 Task: Find connections with filter location Sabunçu with filter topic #socialentrepreneurshipwith filter profile language German with filter current company JCB with filter school Mahatma Gandhi Chitrakoot Gramodaya Vishwavidyalaya with filter industry Household Appliance Manufacturing with filter service category Logo Design with filter keywords title Customer Support
Action: Mouse moved to (534, 174)
Screenshot: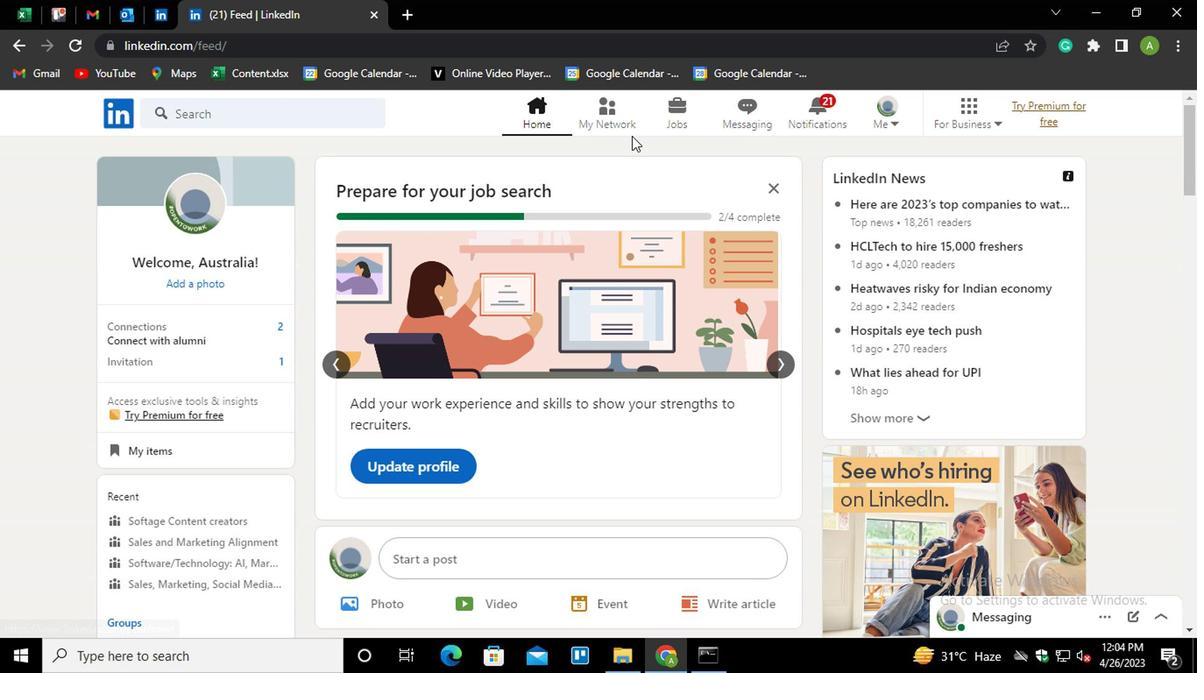 
Action: Mouse pressed left at (534, 174)
Screenshot: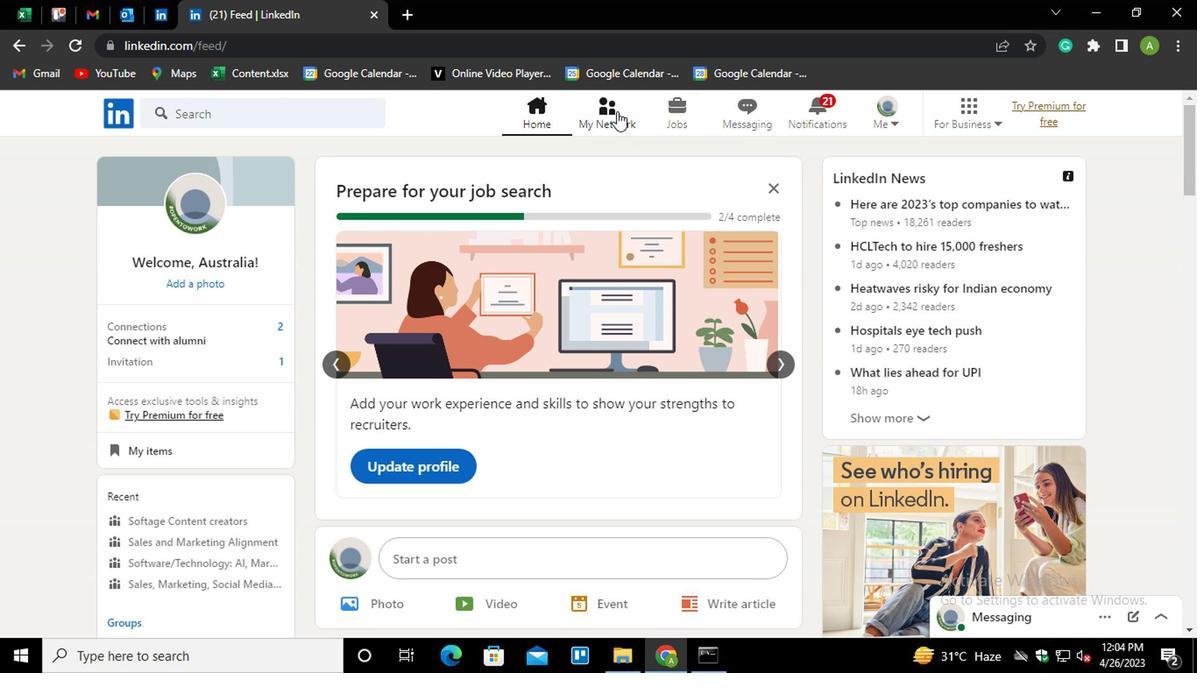 
Action: Mouse moved to (283, 250)
Screenshot: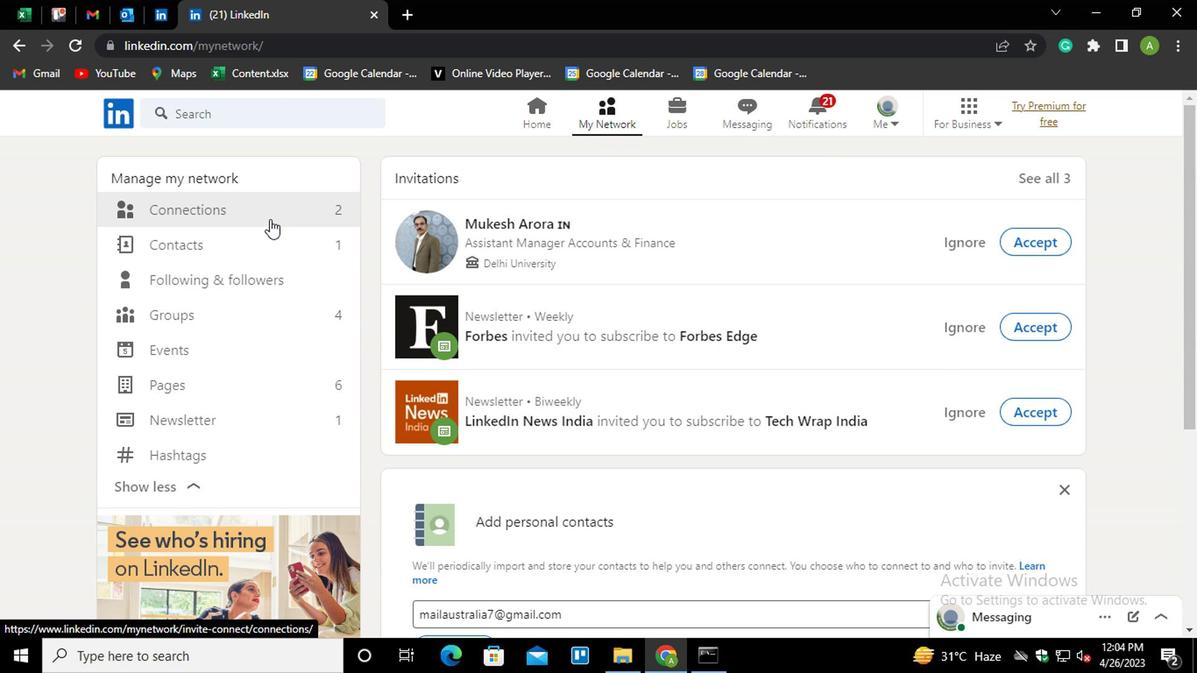 
Action: Mouse pressed left at (283, 250)
Screenshot: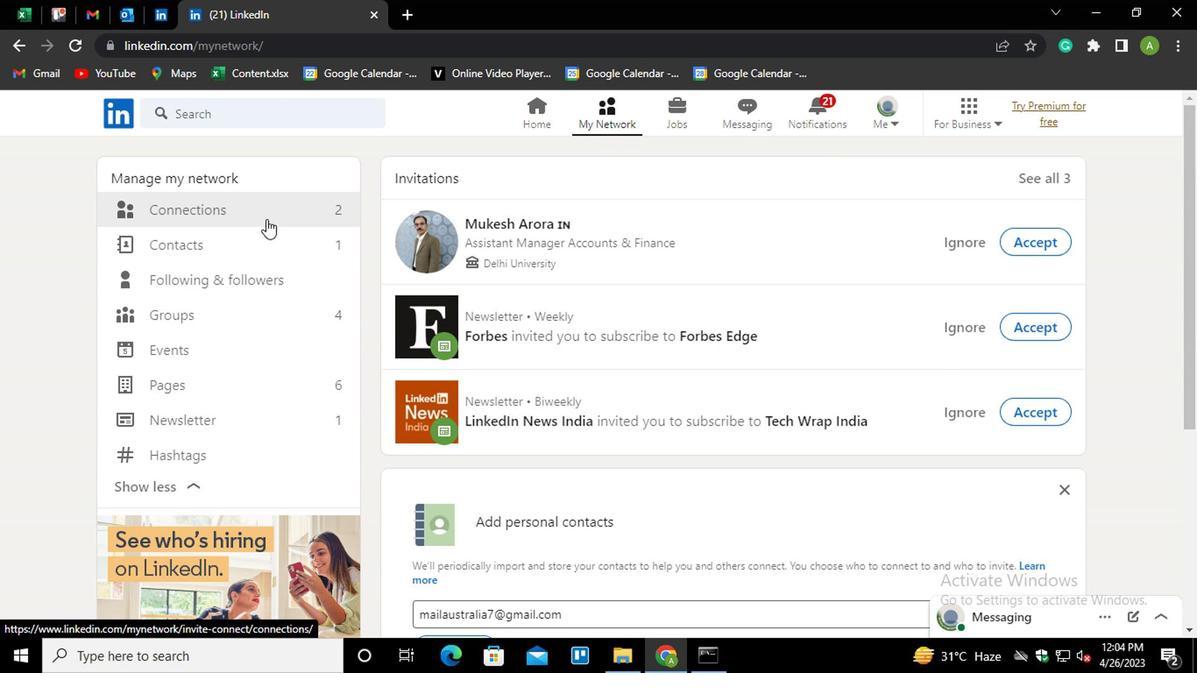 
Action: Mouse moved to (593, 242)
Screenshot: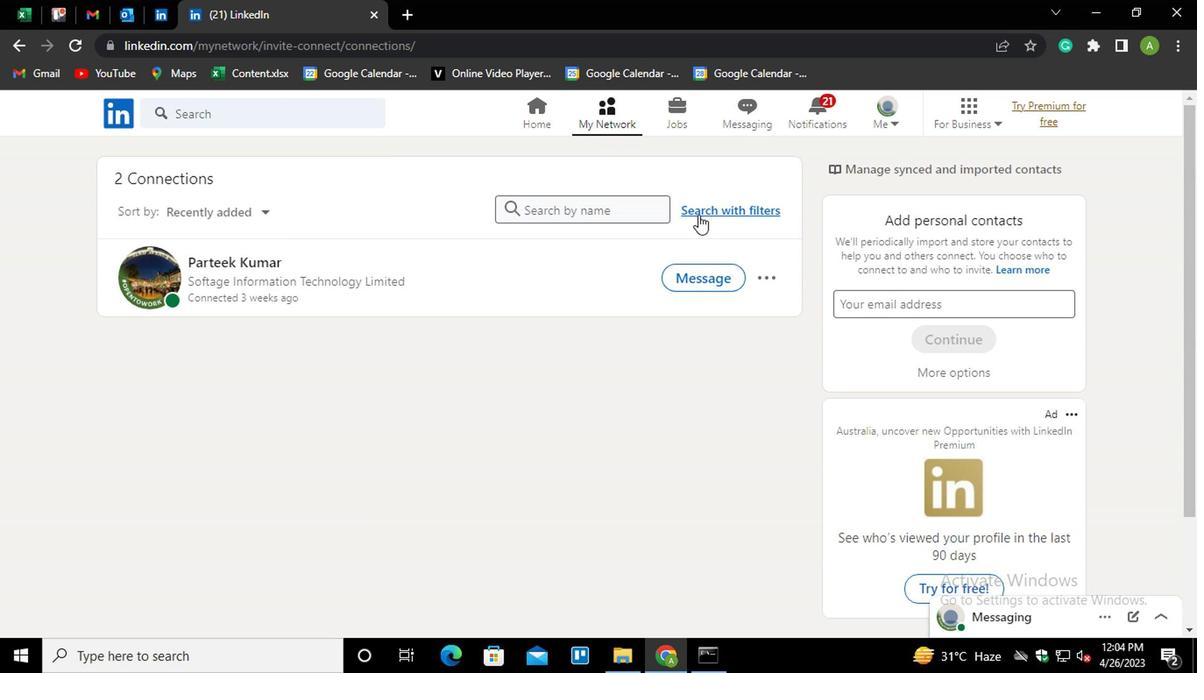 
Action: Mouse pressed left at (593, 242)
Screenshot: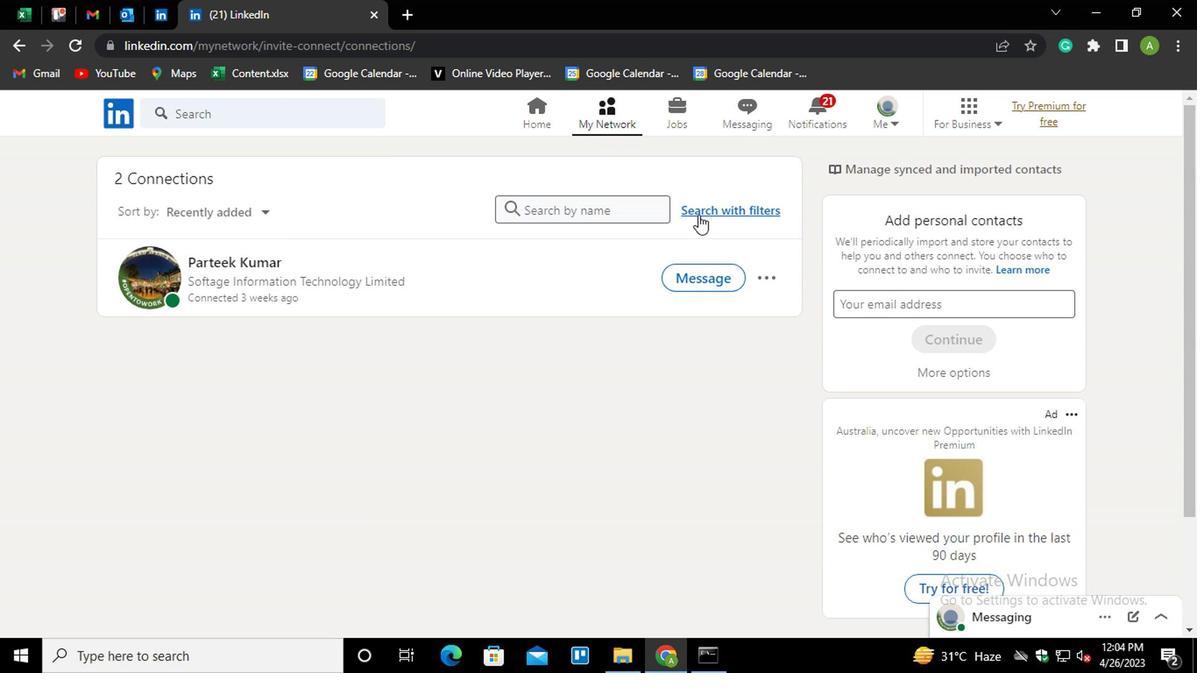 
Action: Mouse moved to (500, 208)
Screenshot: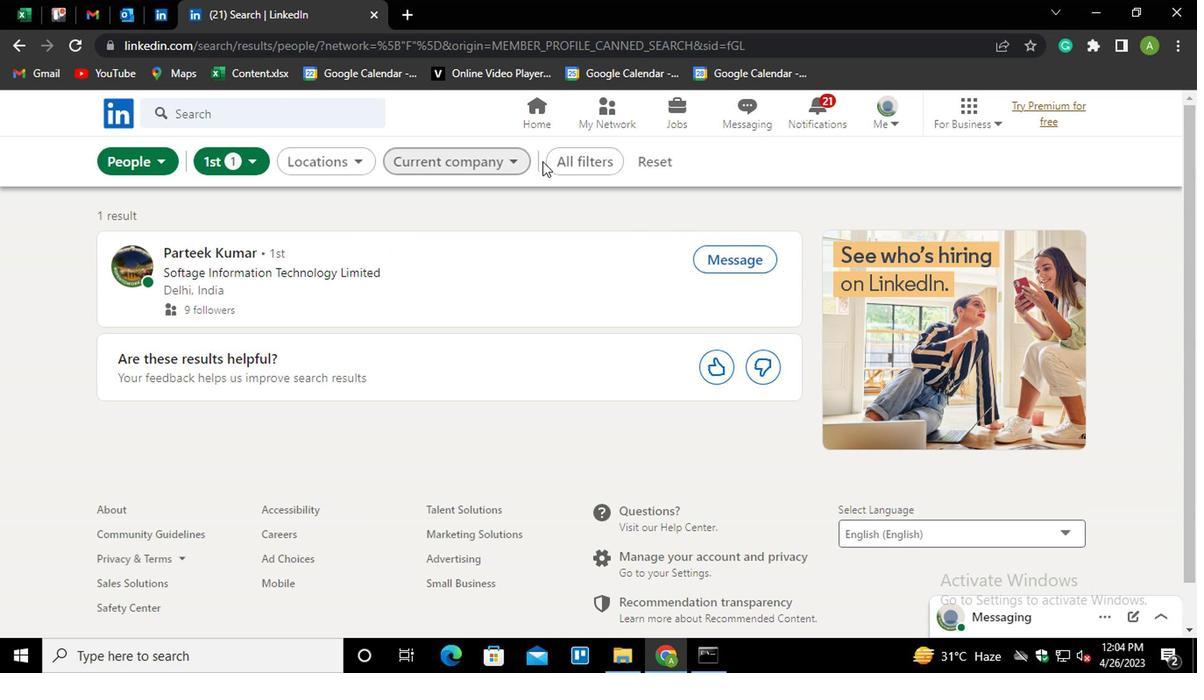 
Action: Mouse pressed left at (500, 208)
Screenshot: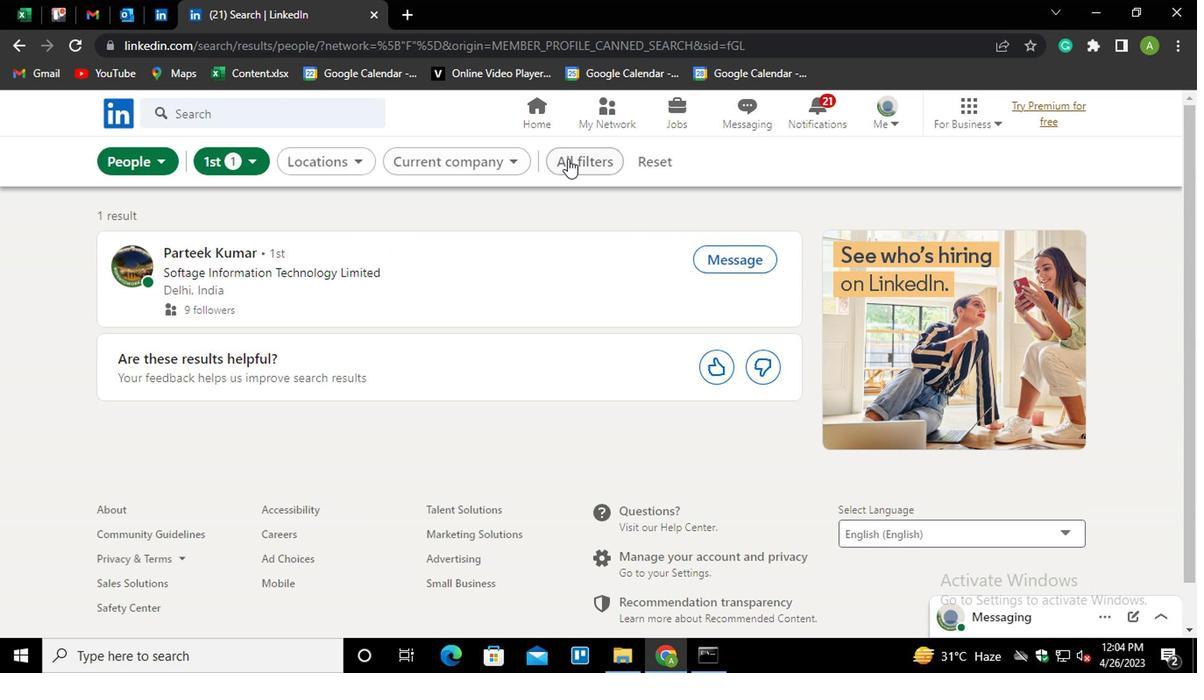 
Action: Mouse moved to (664, 334)
Screenshot: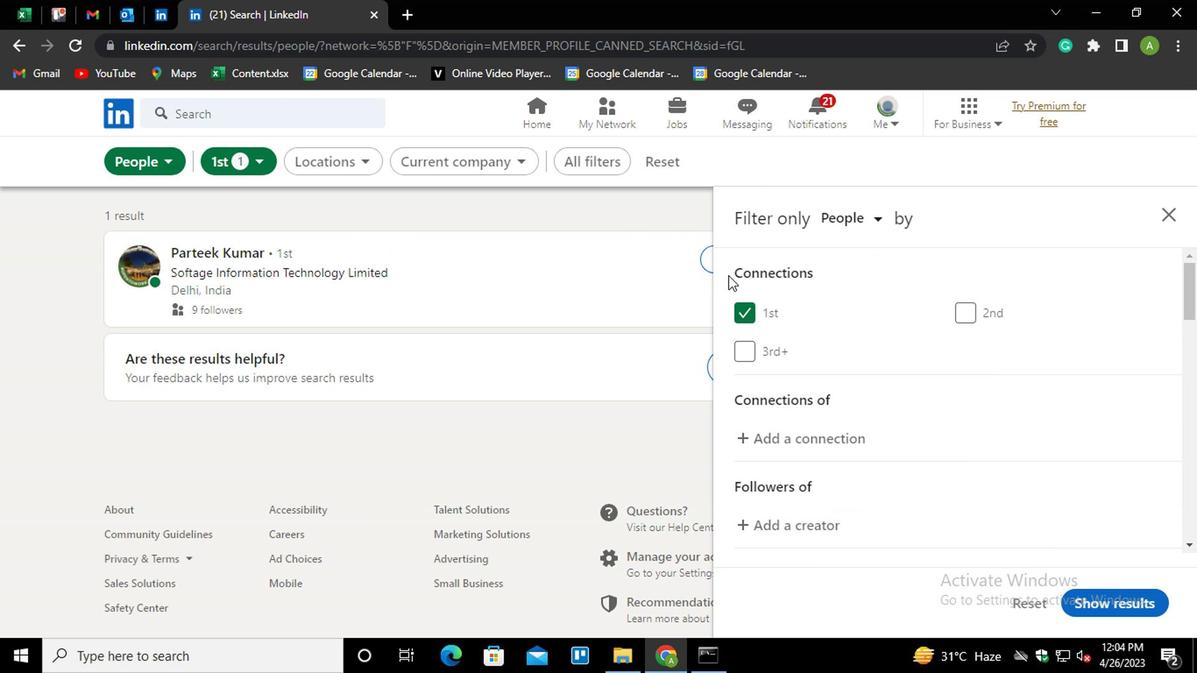 
Action: Mouse scrolled (664, 333) with delta (0, 0)
Screenshot: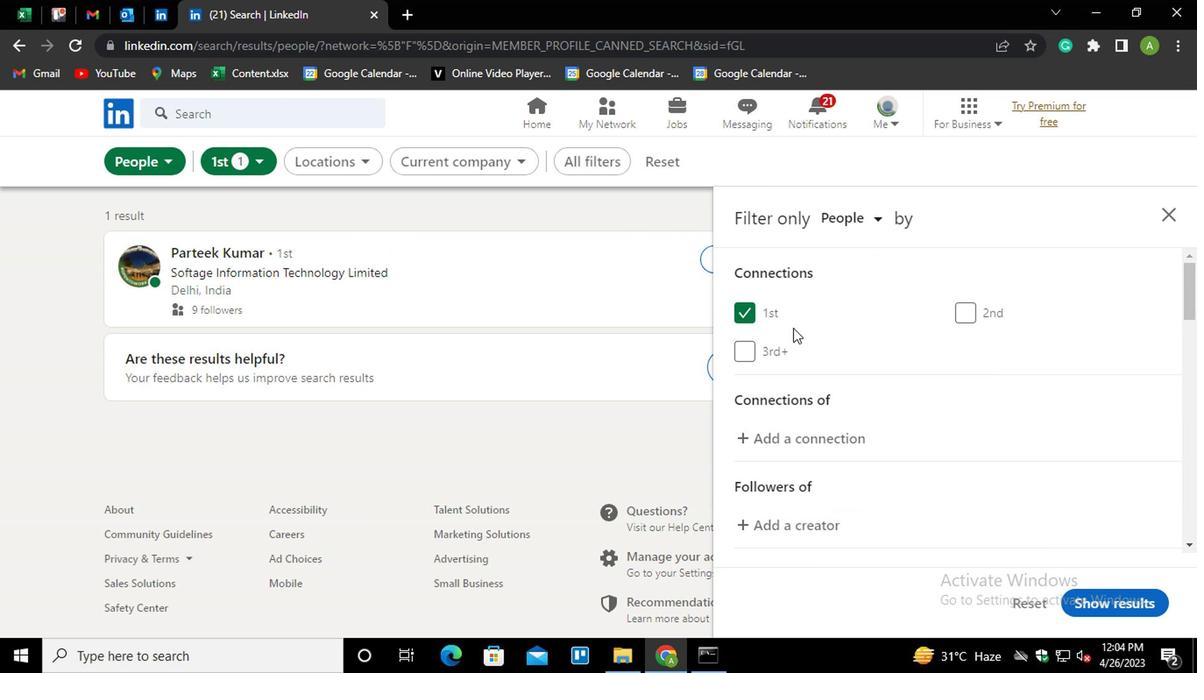 
Action: Mouse scrolled (664, 333) with delta (0, 0)
Screenshot: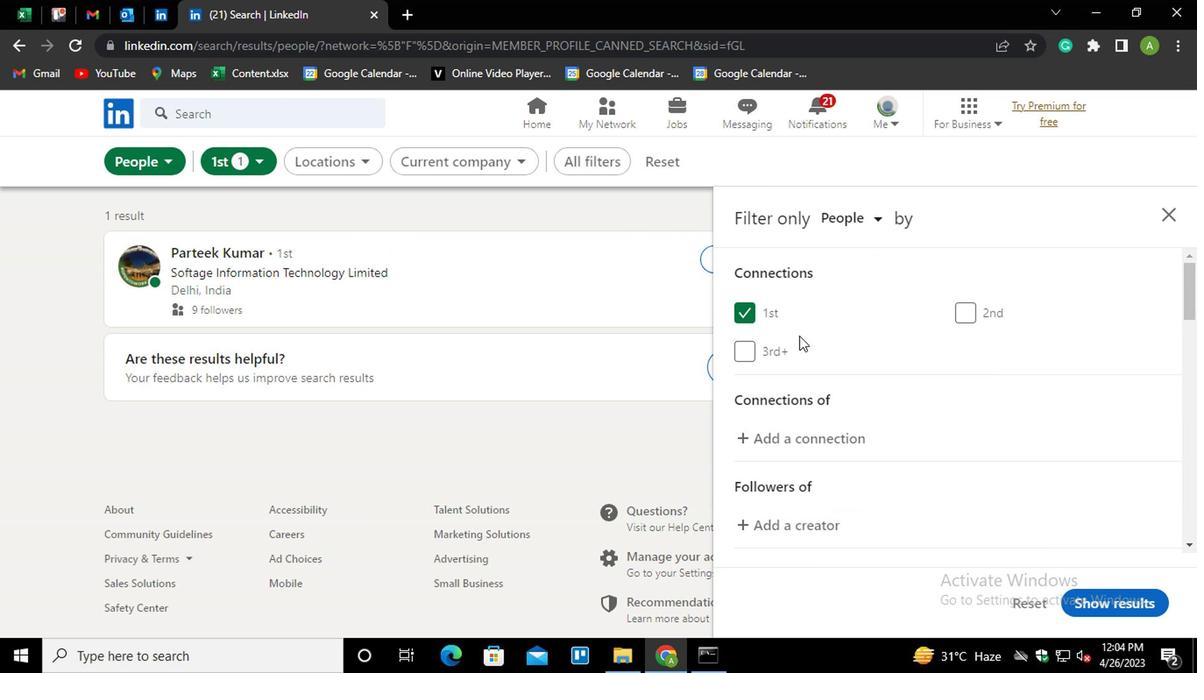
Action: Mouse scrolled (664, 333) with delta (0, 0)
Screenshot: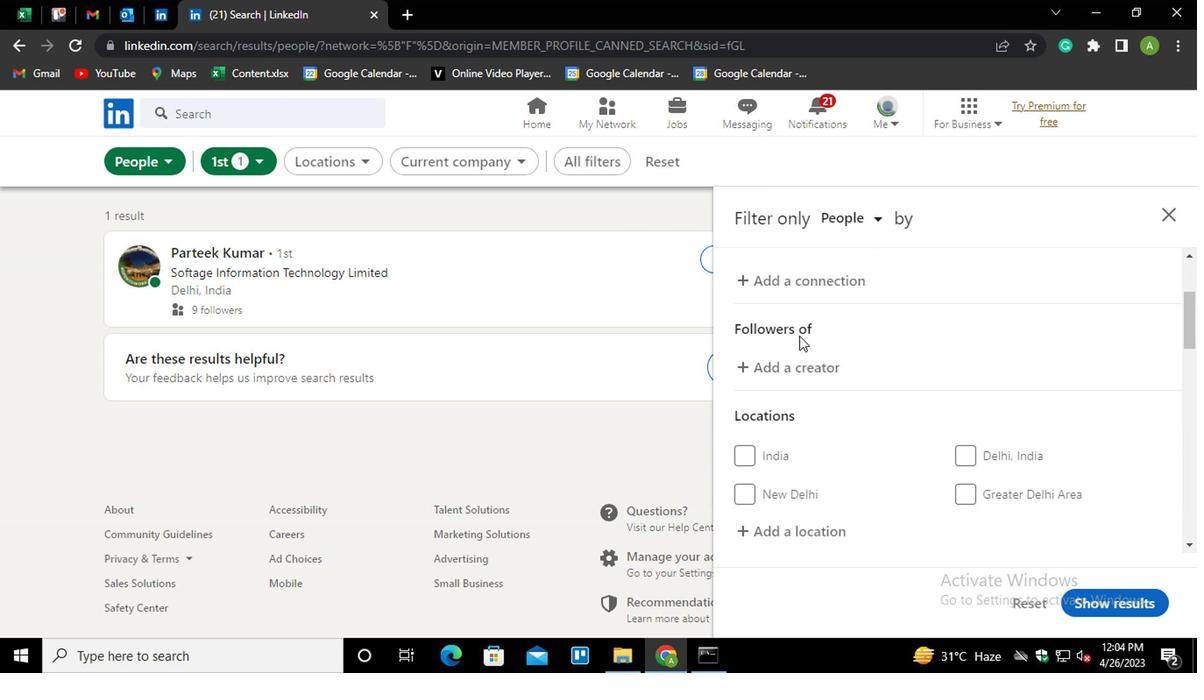 
Action: Mouse moved to (663, 339)
Screenshot: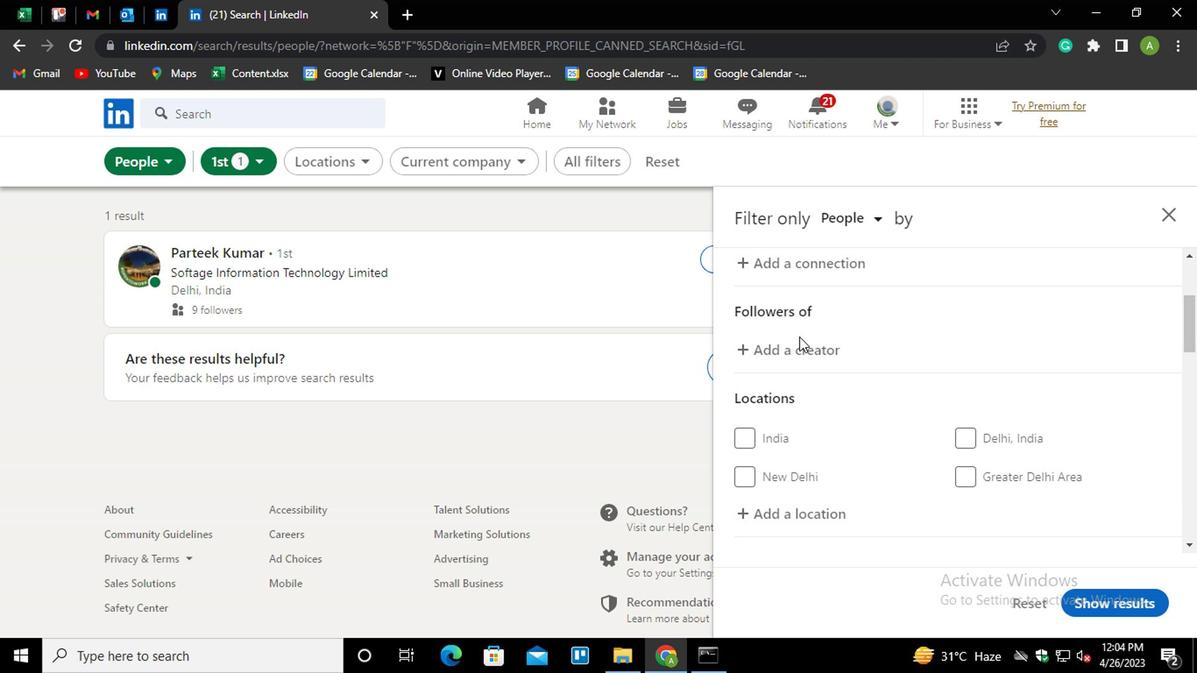 
Action: Mouse scrolled (663, 338) with delta (0, 0)
Screenshot: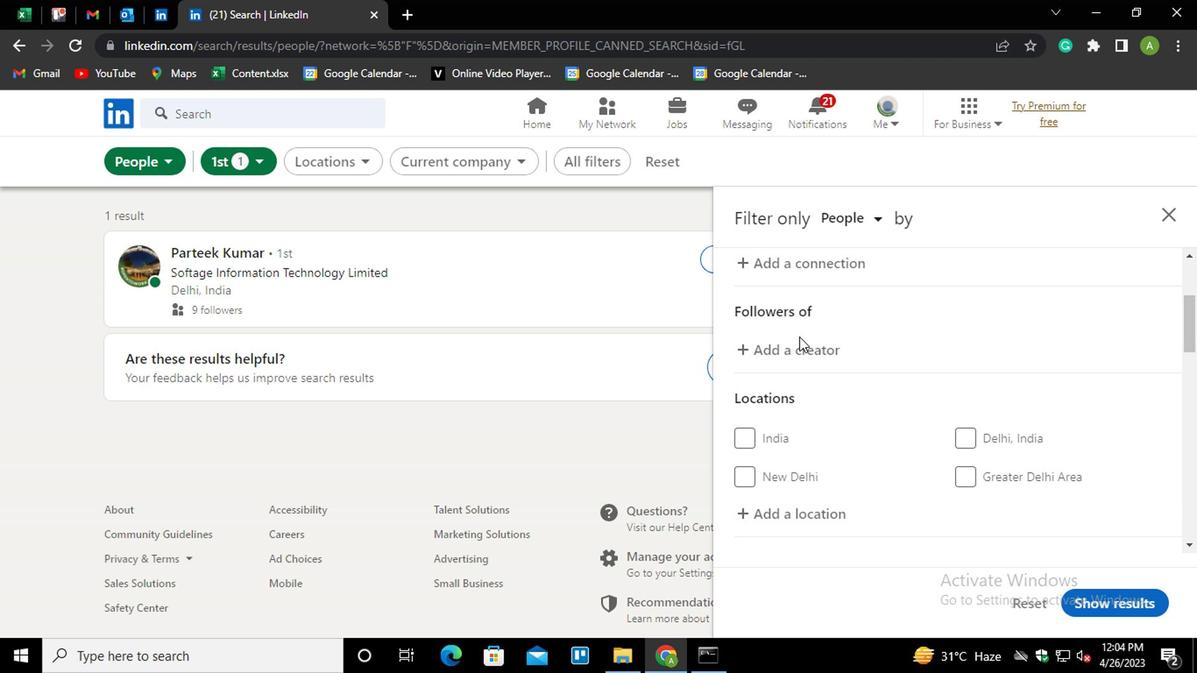 
Action: Mouse moved to (661, 337)
Screenshot: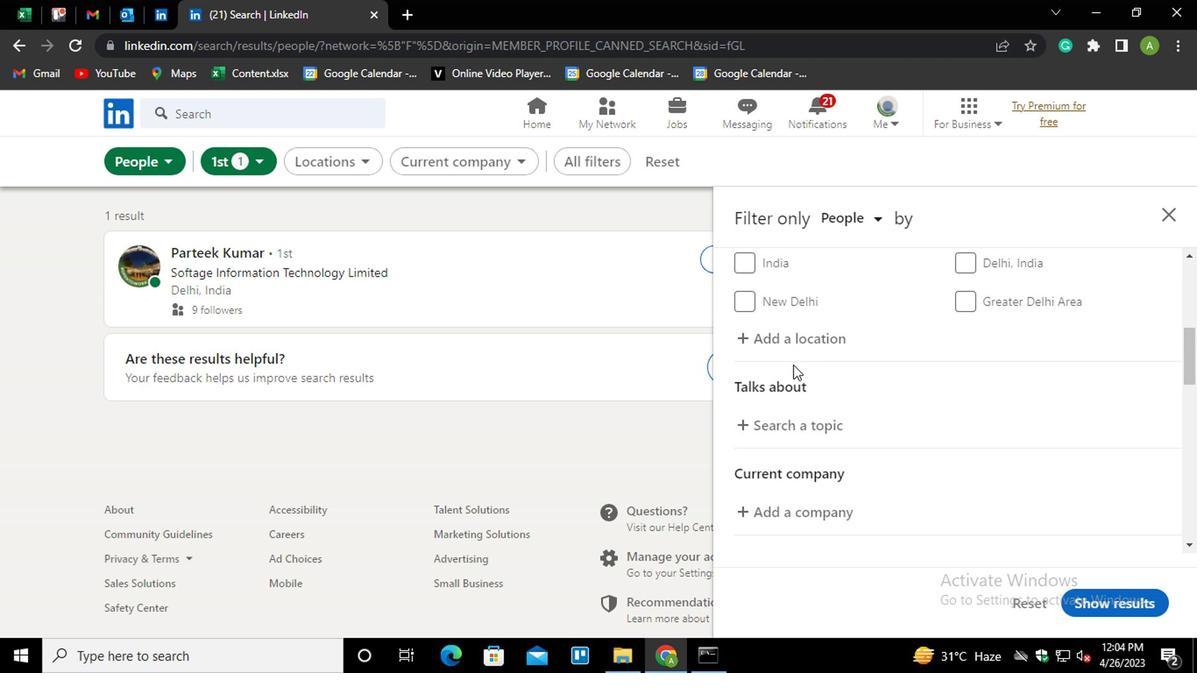 
Action: Mouse pressed left at (661, 337)
Screenshot: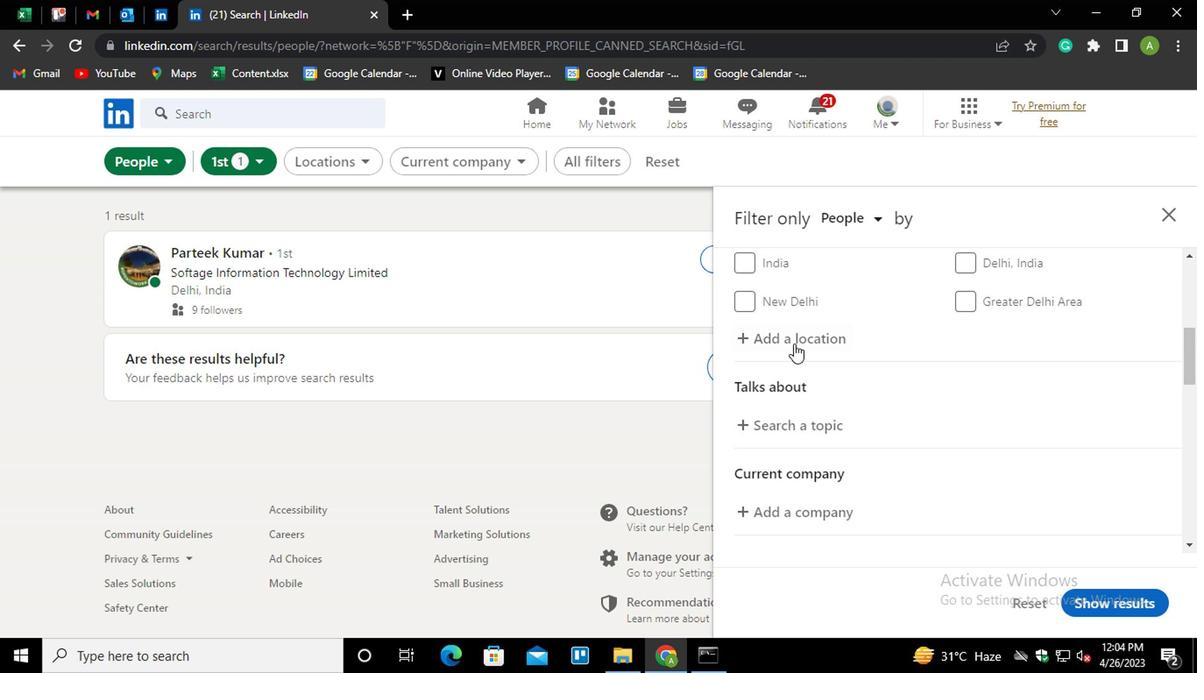 
Action: Mouse pressed left at (661, 337)
Screenshot: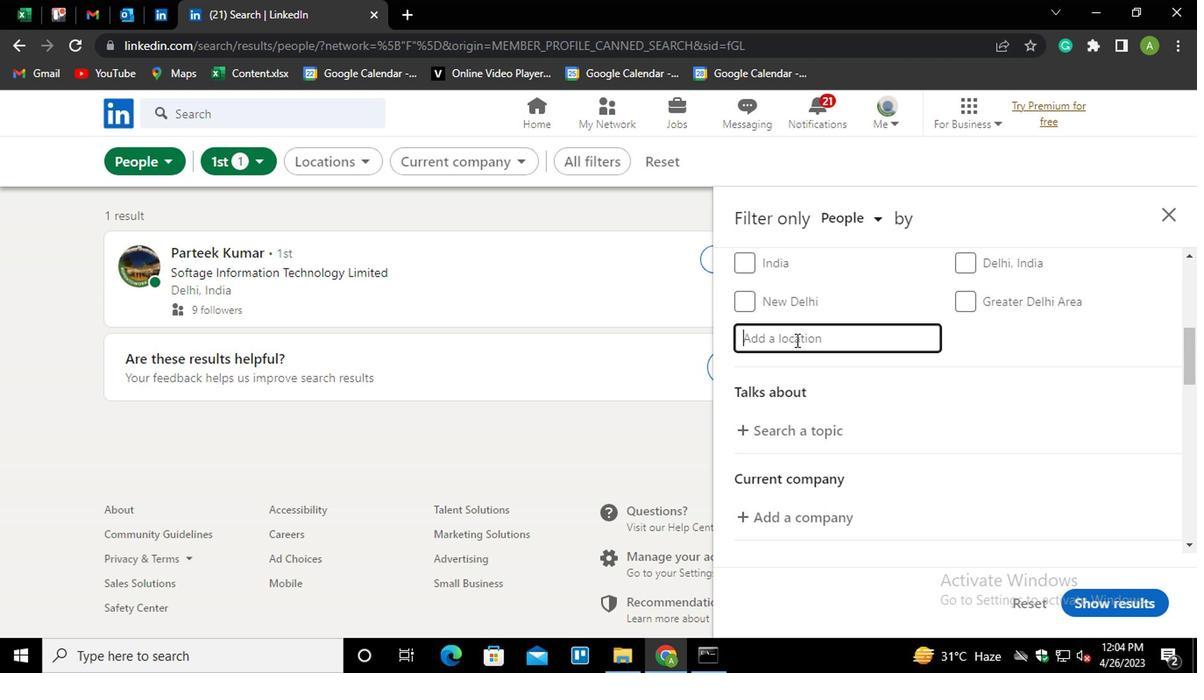 
Action: Mouse moved to (662, 316)
Screenshot: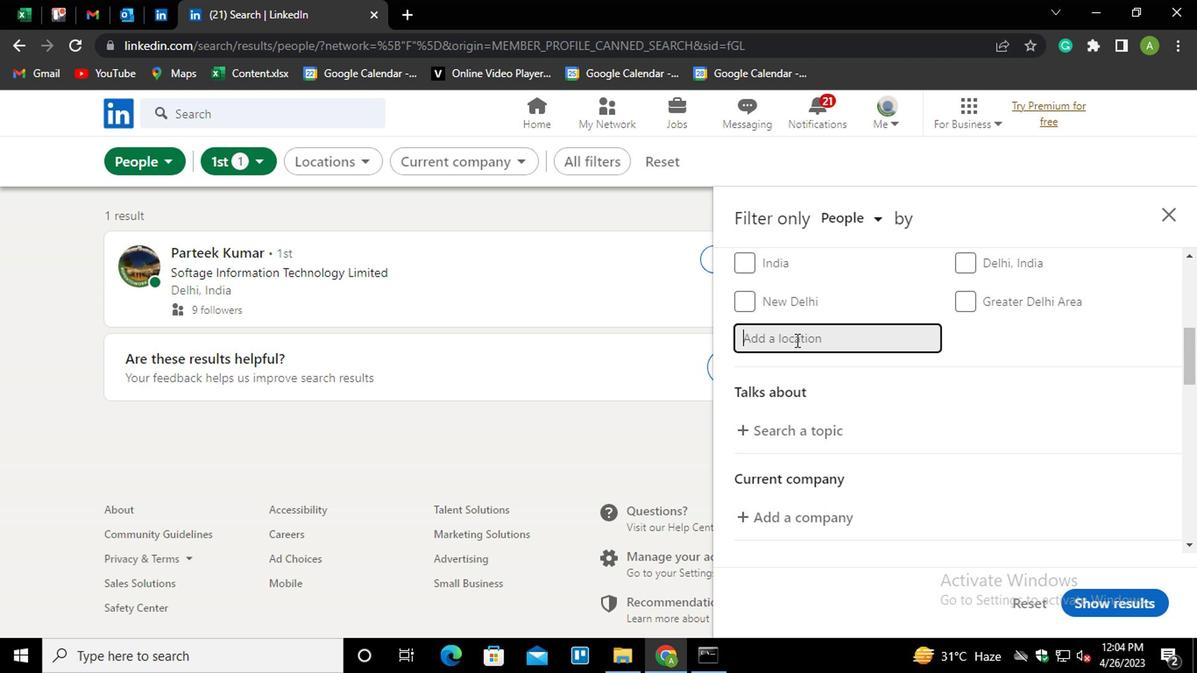 
Action: Key pressed <Key.shift>SABUNCU<Key.down><Key.enter>
Screenshot: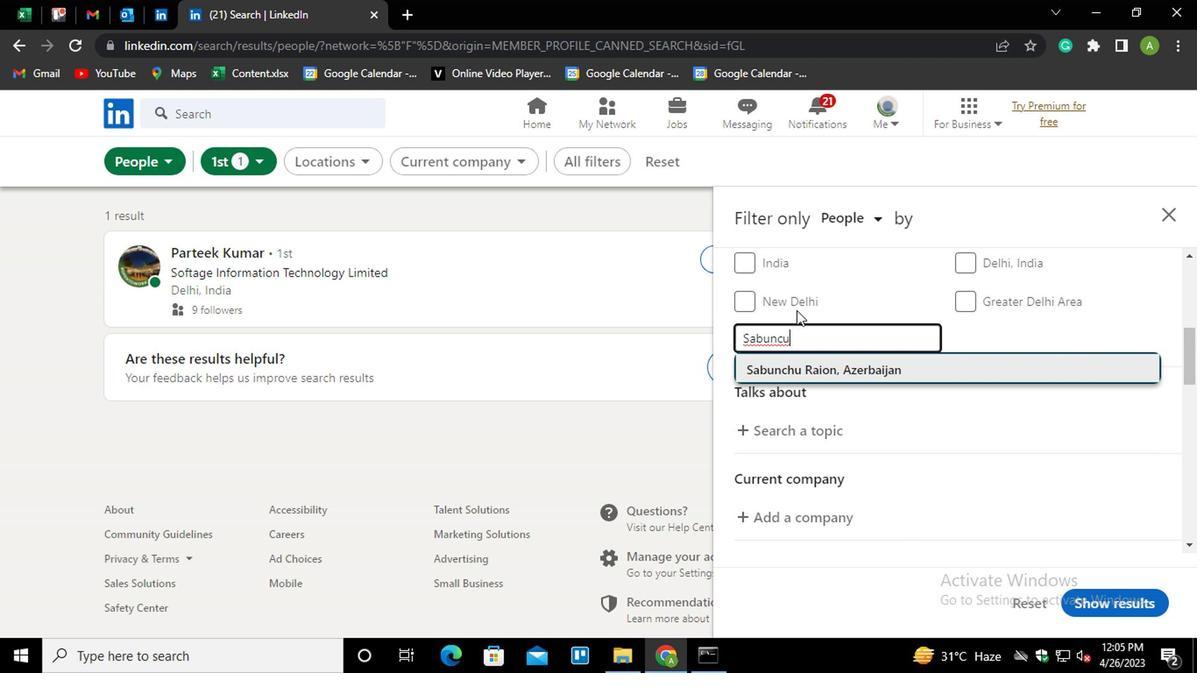 
Action: Mouse moved to (709, 365)
Screenshot: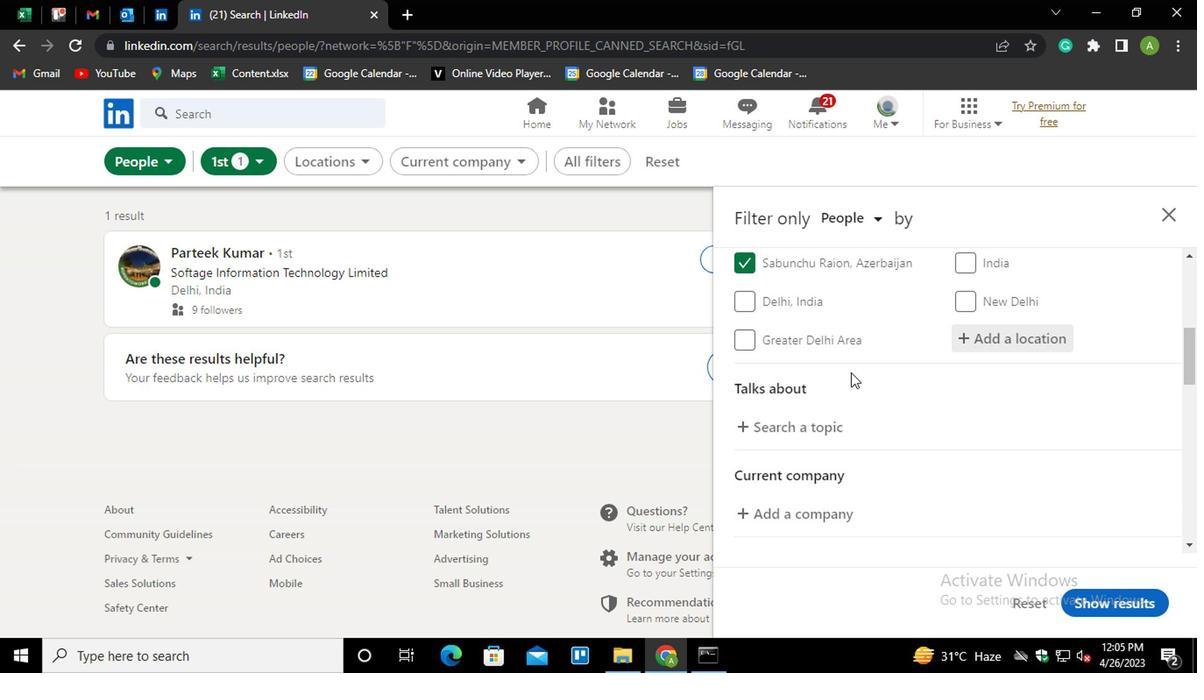
Action: Mouse scrolled (709, 364) with delta (0, 0)
Screenshot: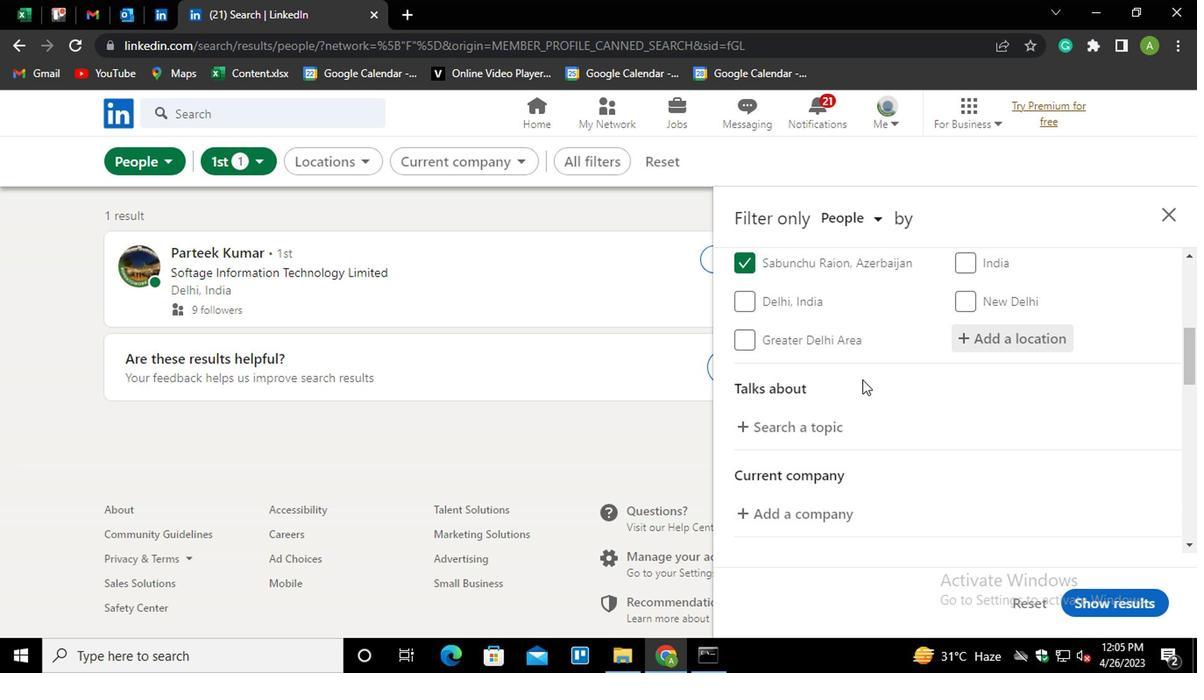 
Action: Mouse moved to (663, 338)
Screenshot: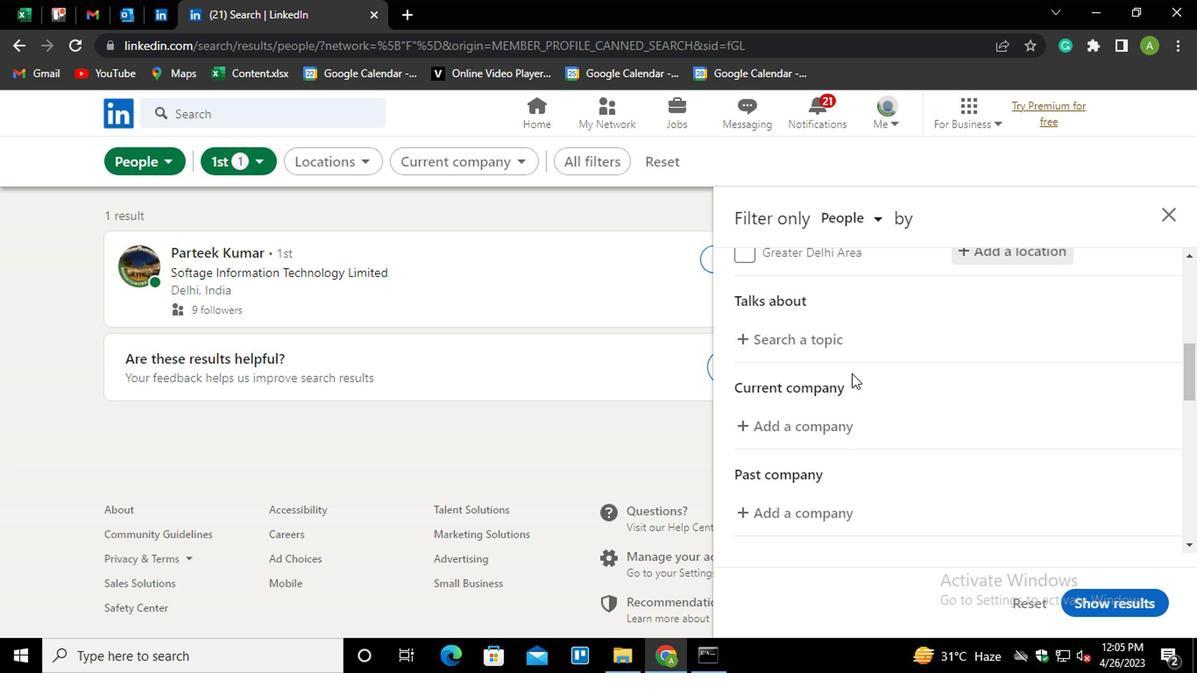 
Action: Mouse pressed left at (663, 338)
Screenshot: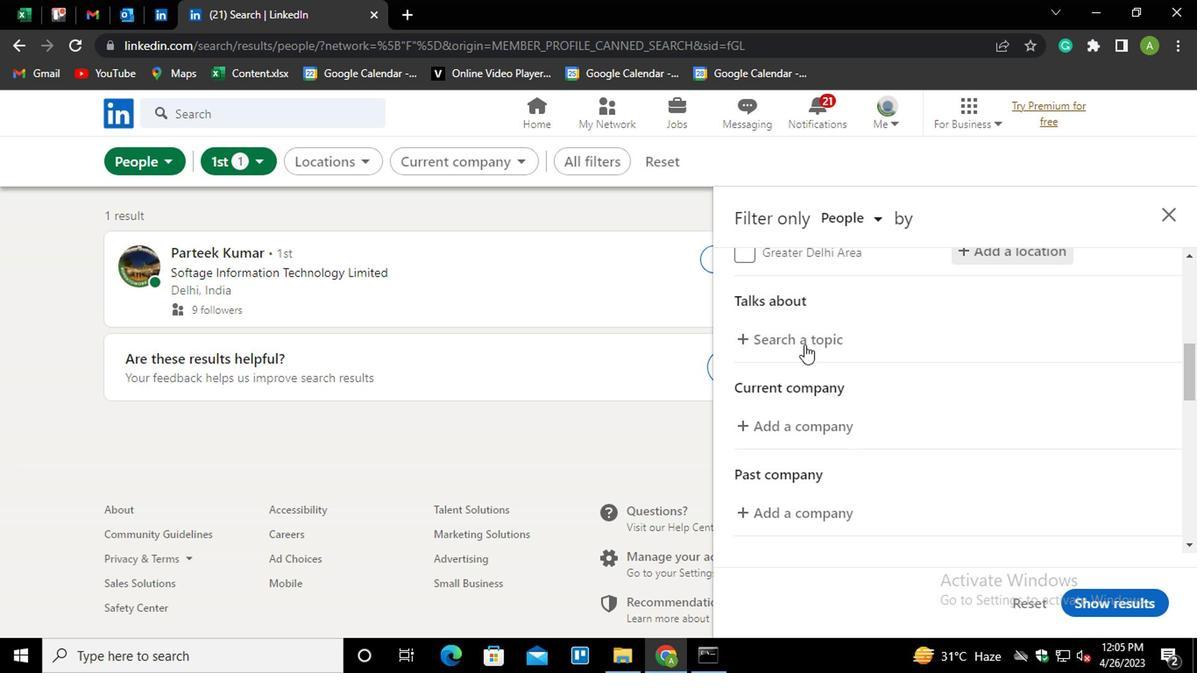 
Action: Mouse moved to (661, 338)
Screenshot: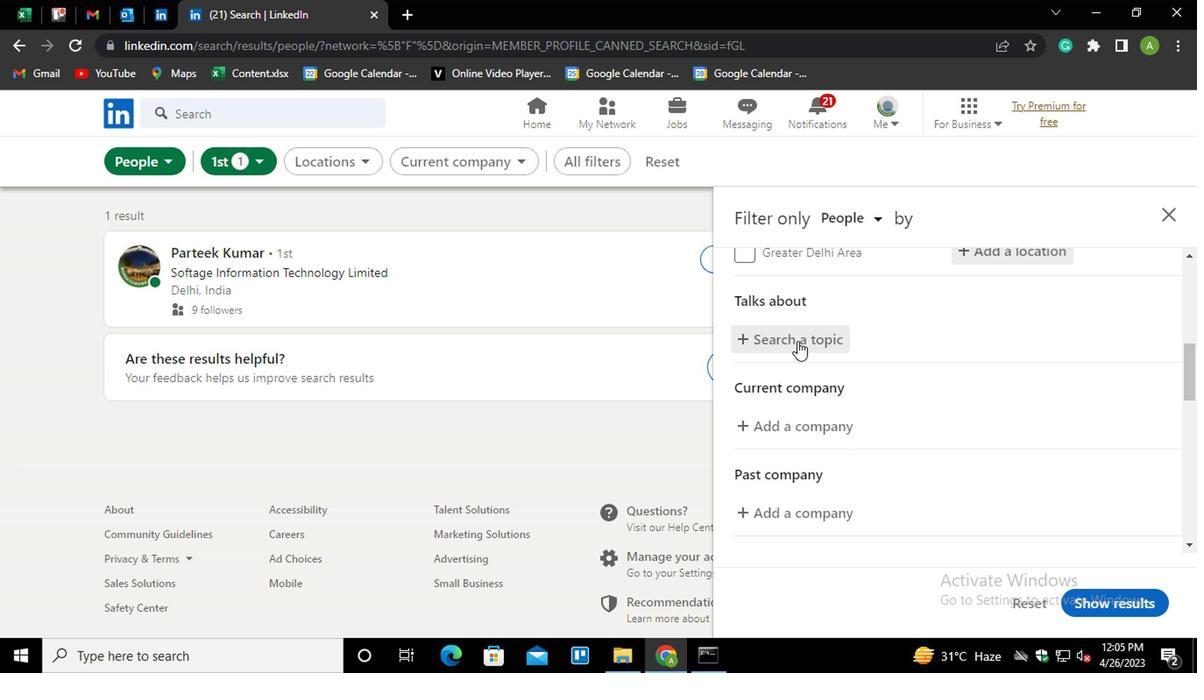 
Action: Key pressed <Key.shift>#SICIALENTREPRENEURSHIP
Screenshot: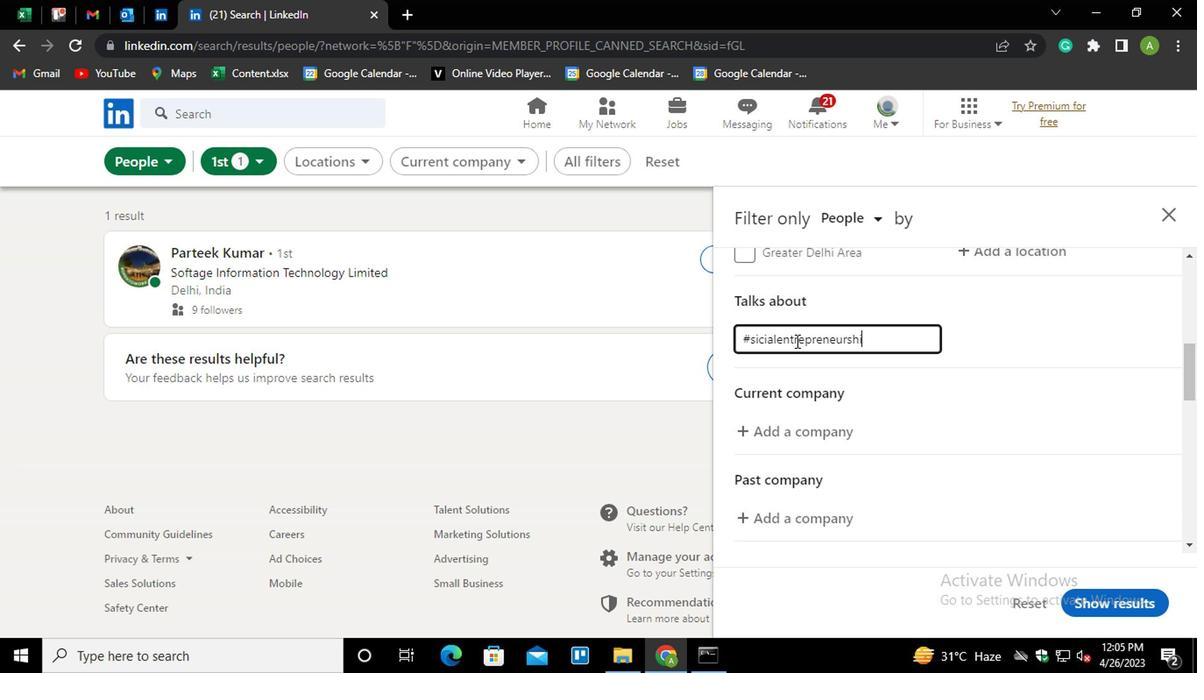 
Action: Mouse moved to (802, 329)
Screenshot: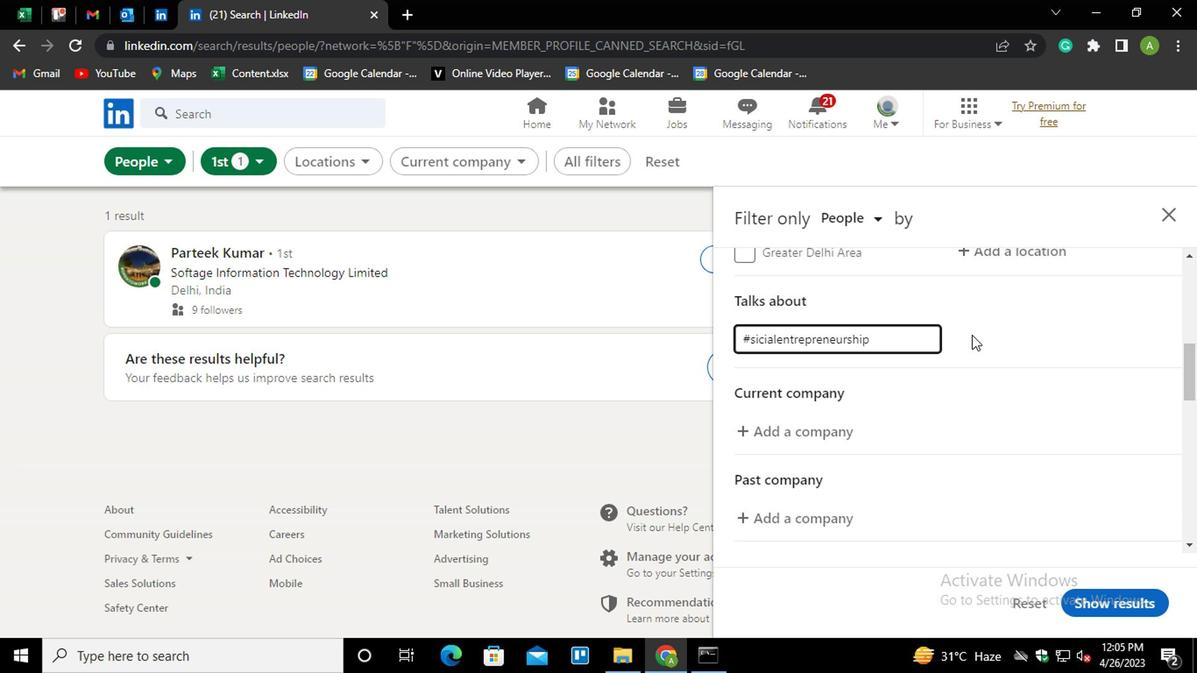 
Action: Mouse pressed left at (802, 329)
Screenshot: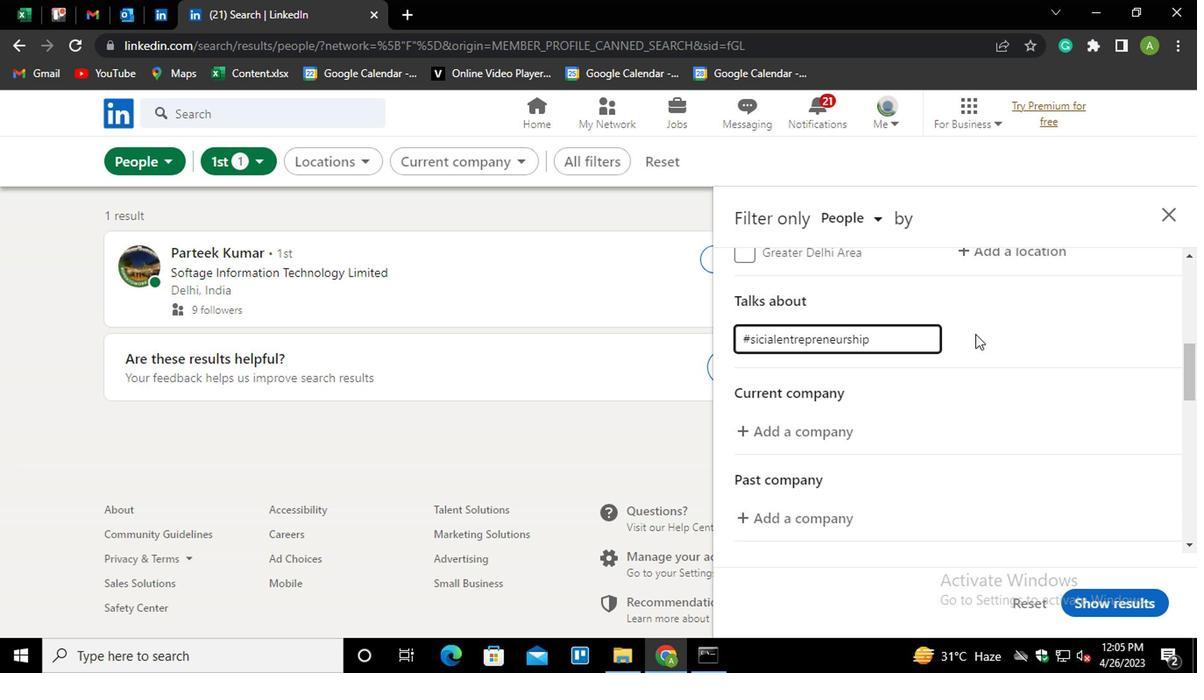 
Action: Mouse moved to (789, 358)
Screenshot: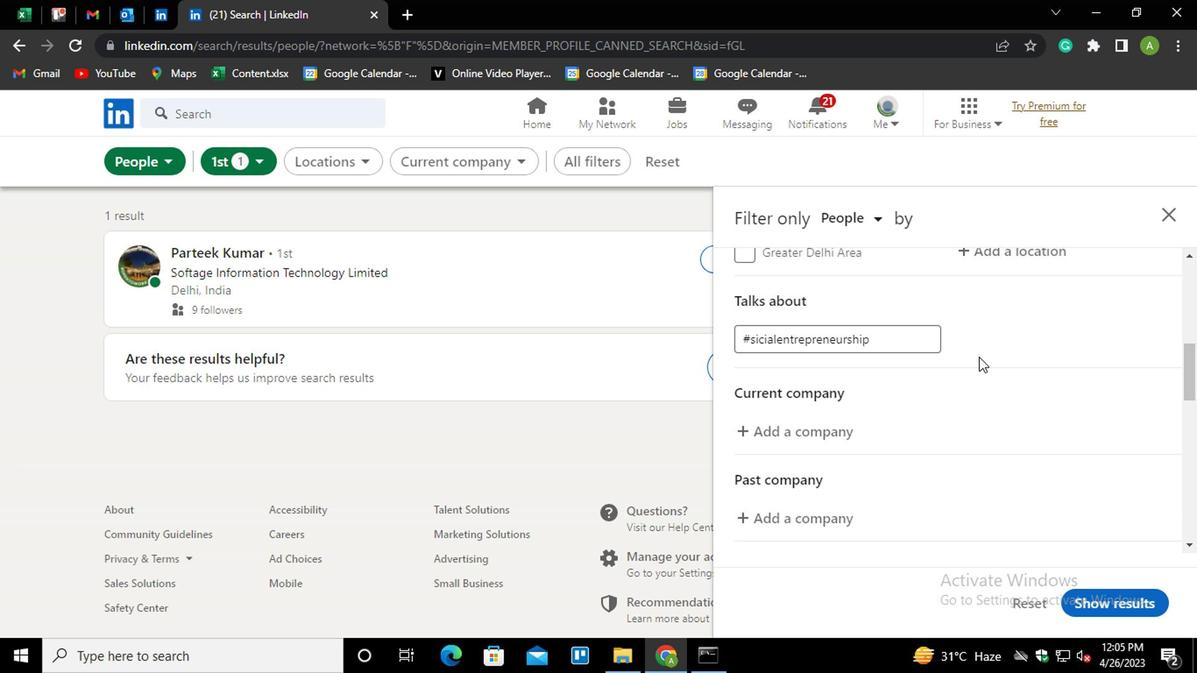 
Action: Mouse scrolled (789, 357) with delta (0, 0)
Screenshot: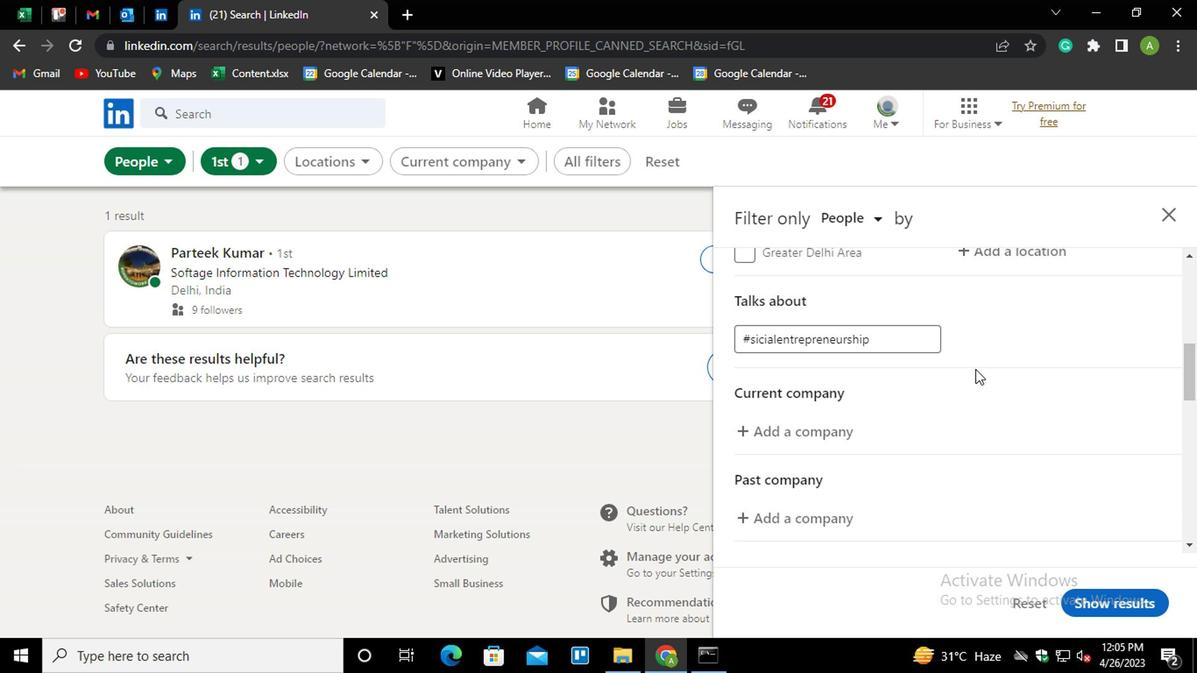 
Action: Mouse moved to (670, 341)
Screenshot: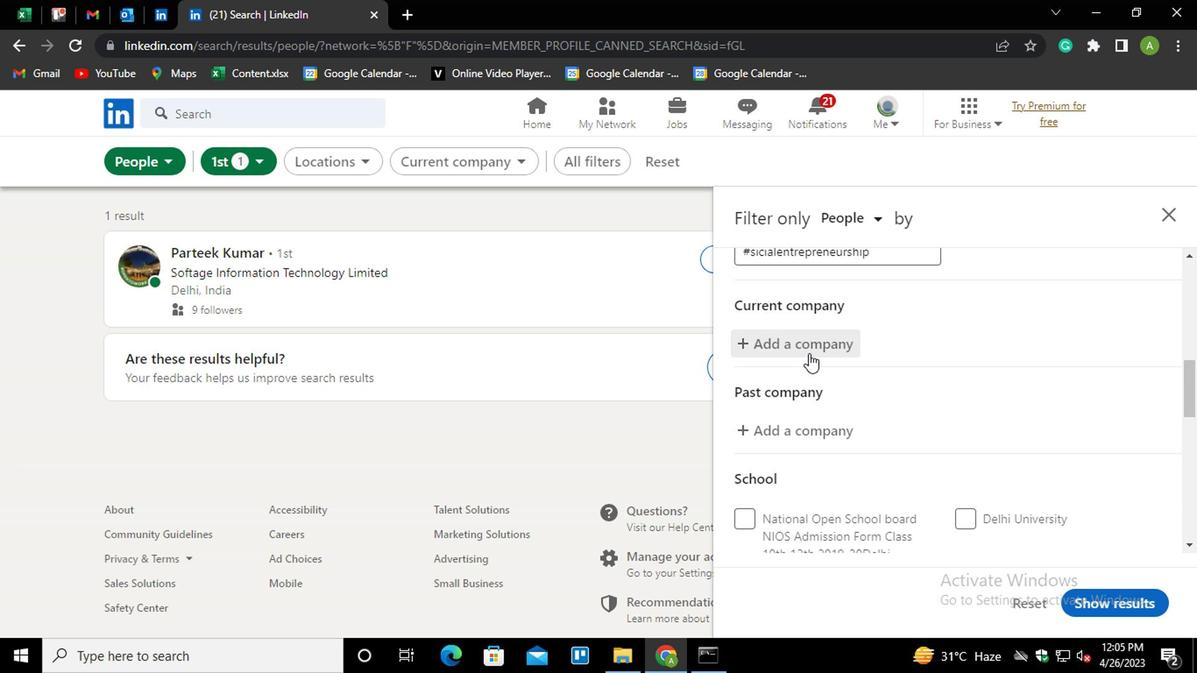 
Action: Mouse pressed left at (670, 341)
Screenshot: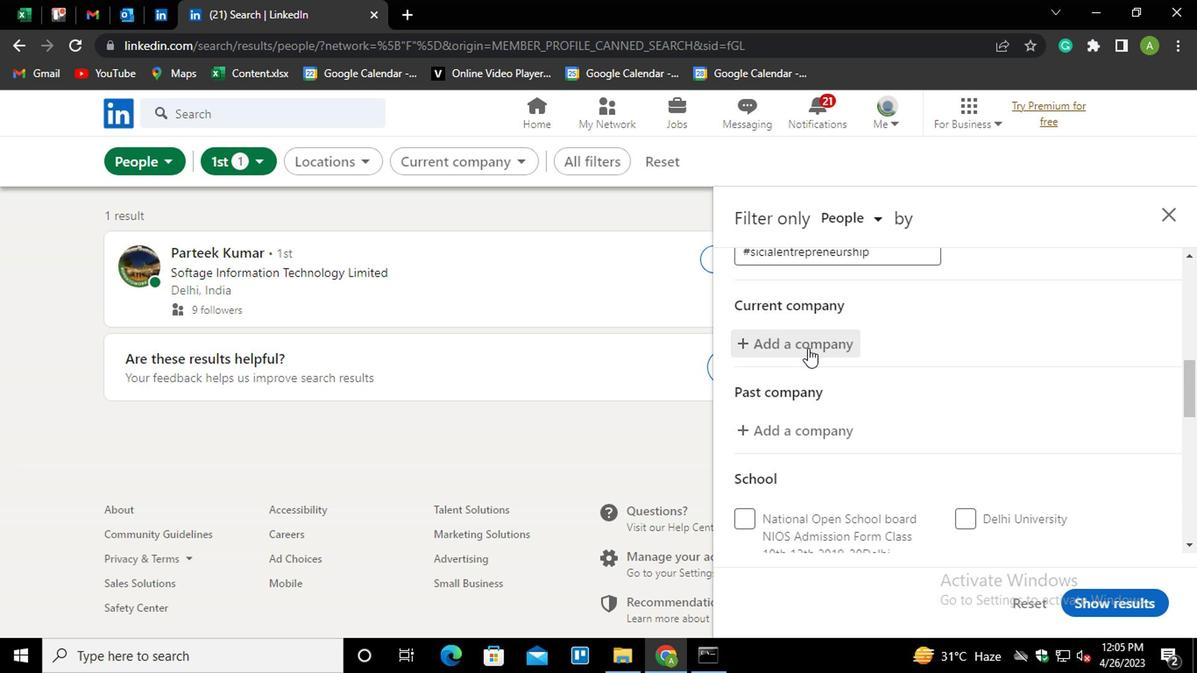 
Action: Key pressed <Key.shift_r>L<Key.backspace><Key.shift_r>JCB<Key.down><Key.enter>
Screenshot: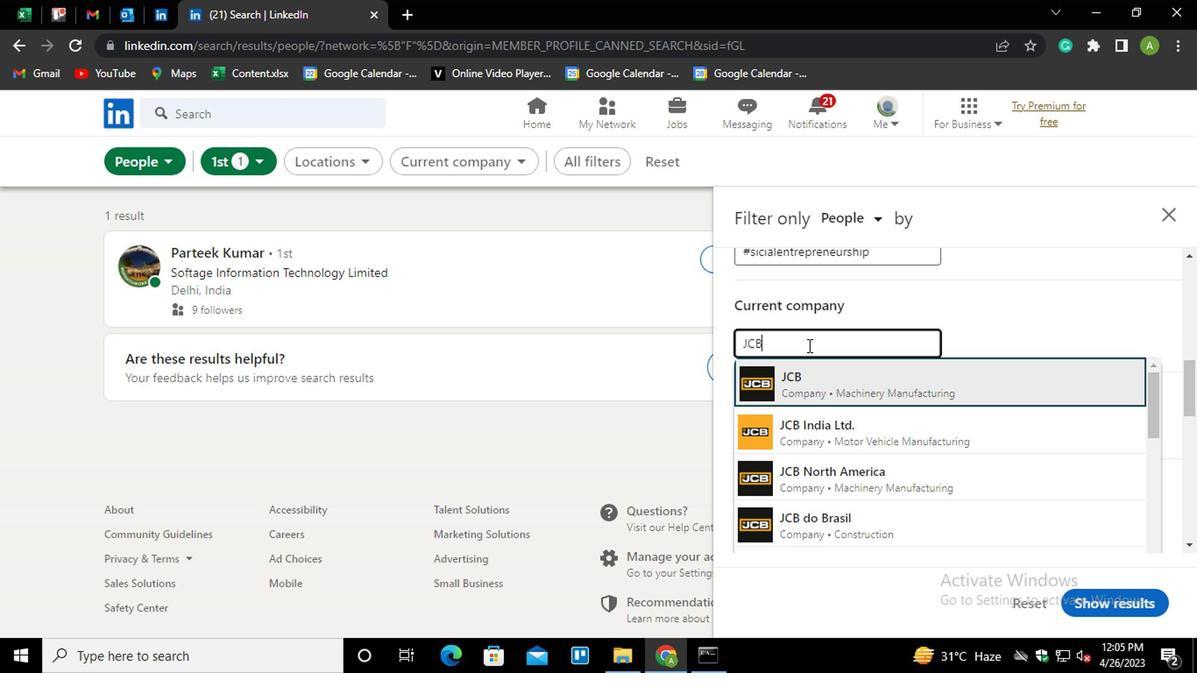 
Action: Mouse moved to (709, 368)
Screenshot: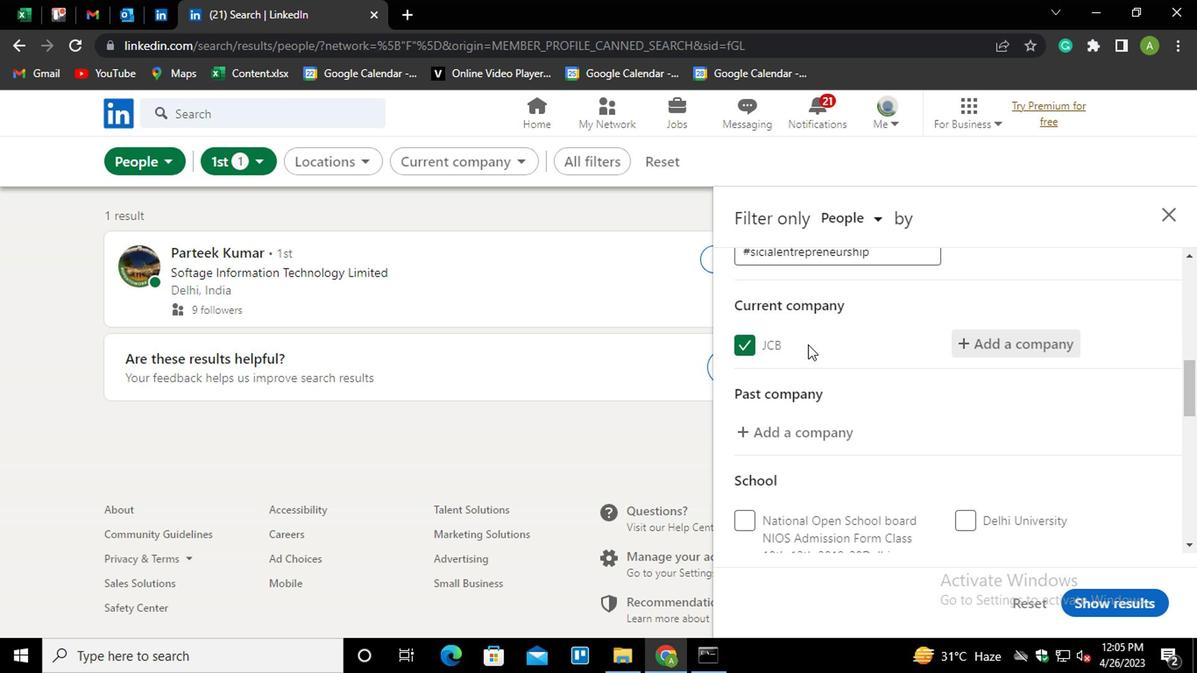 
Action: Mouse scrolled (709, 368) with delta (0, 0)
Screenshot: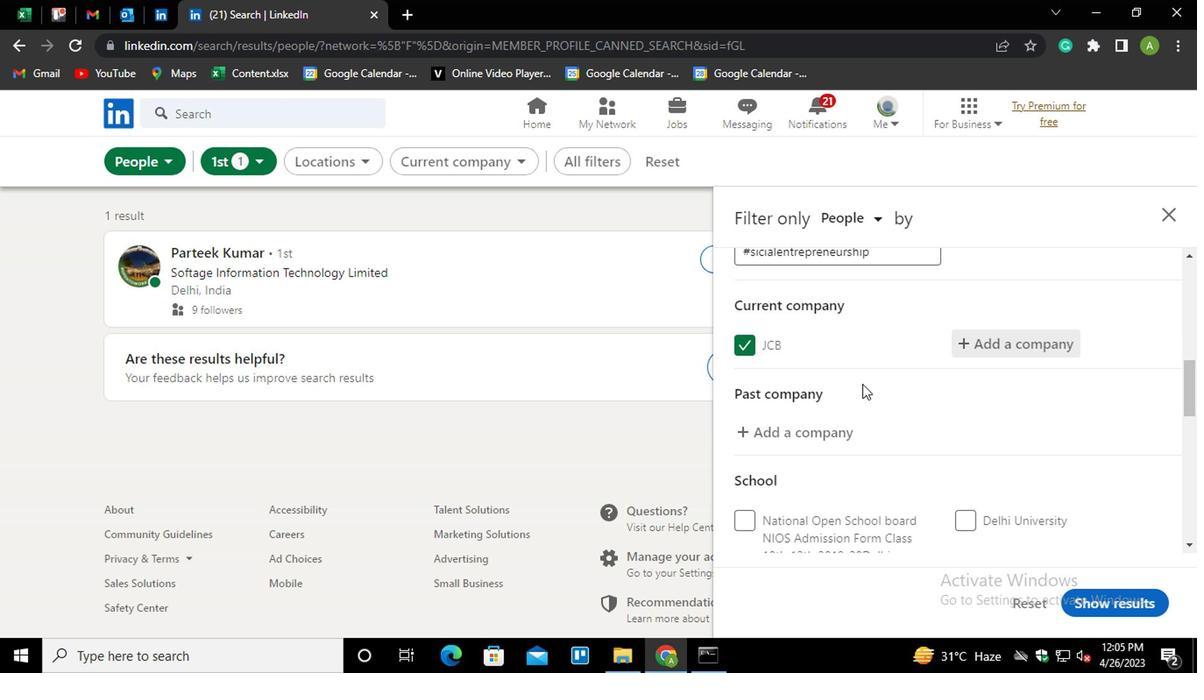 
Action: Mouse moved to (712, 368)
Screenshot: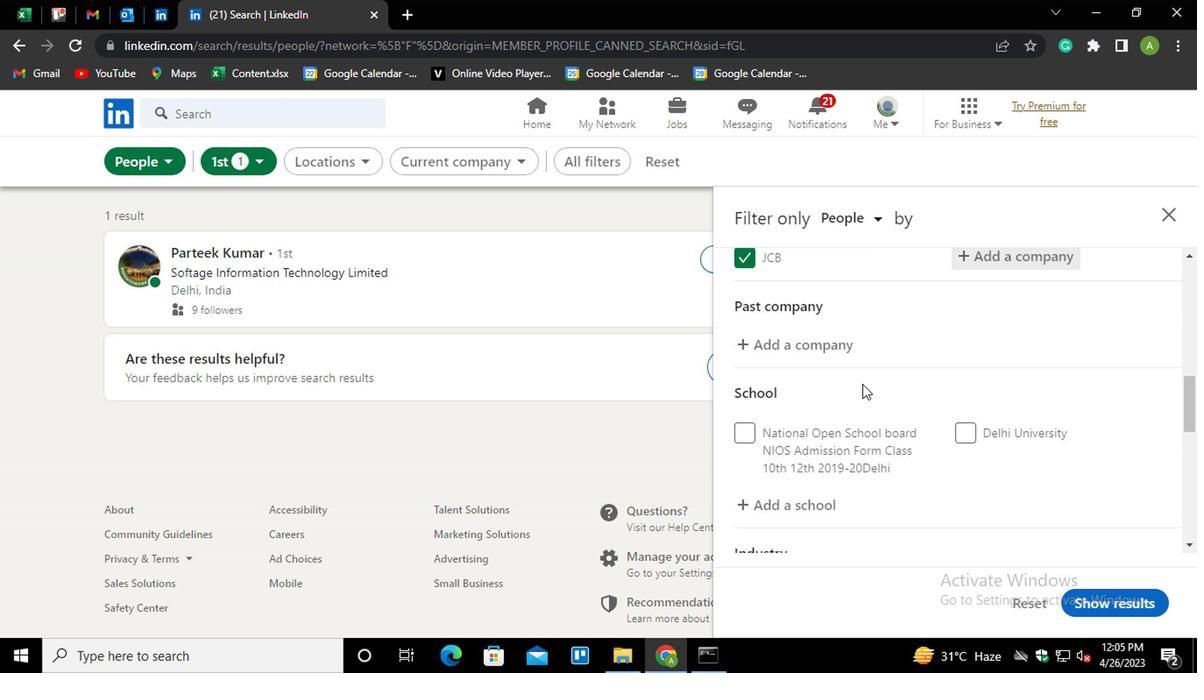 
Action: Mouse scrolled (712, 368) with delta (0, 0)
Screenshot: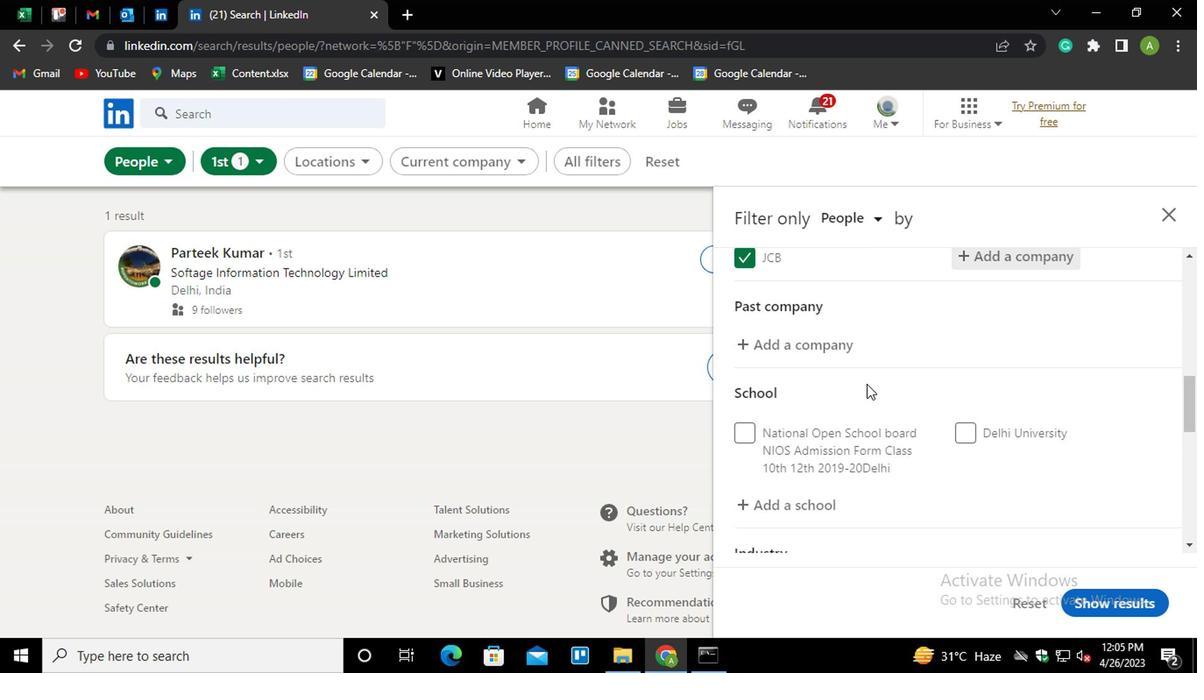 
Action: Mouse scrolled (712, 368) with delta (0, 0)
Screenshot: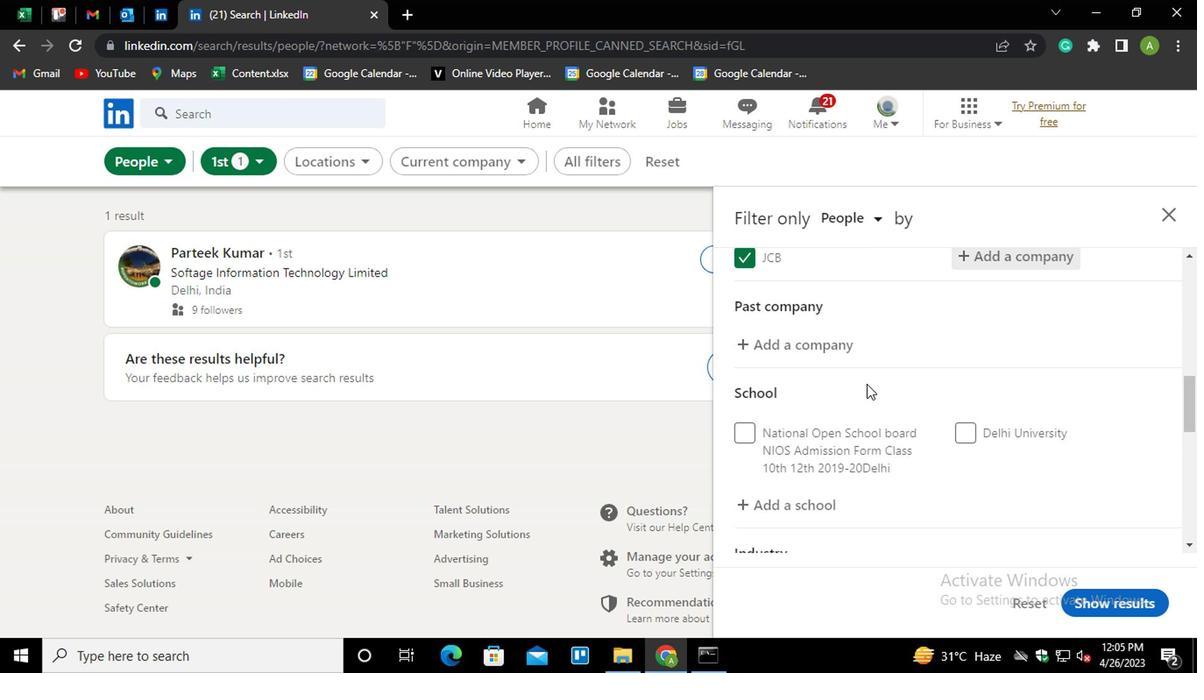 
Action: Mouse moved to (663, 328)
Screenshot: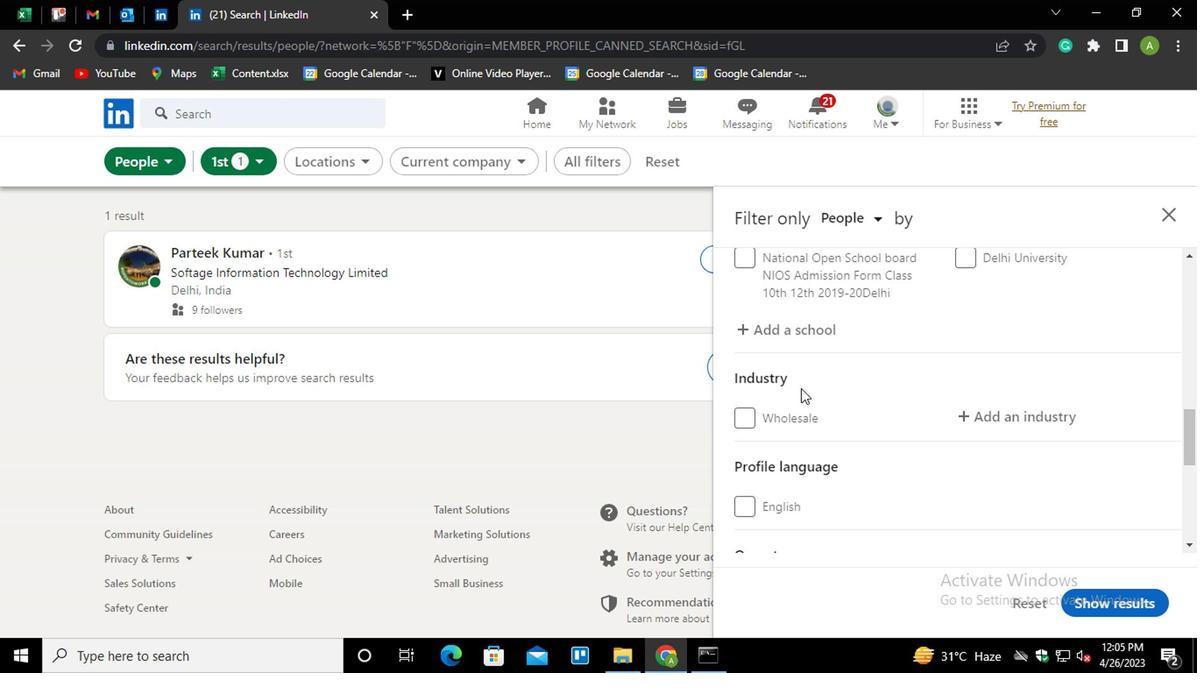 
Action: Mouse pressed left at (663, 328)
Screenshot: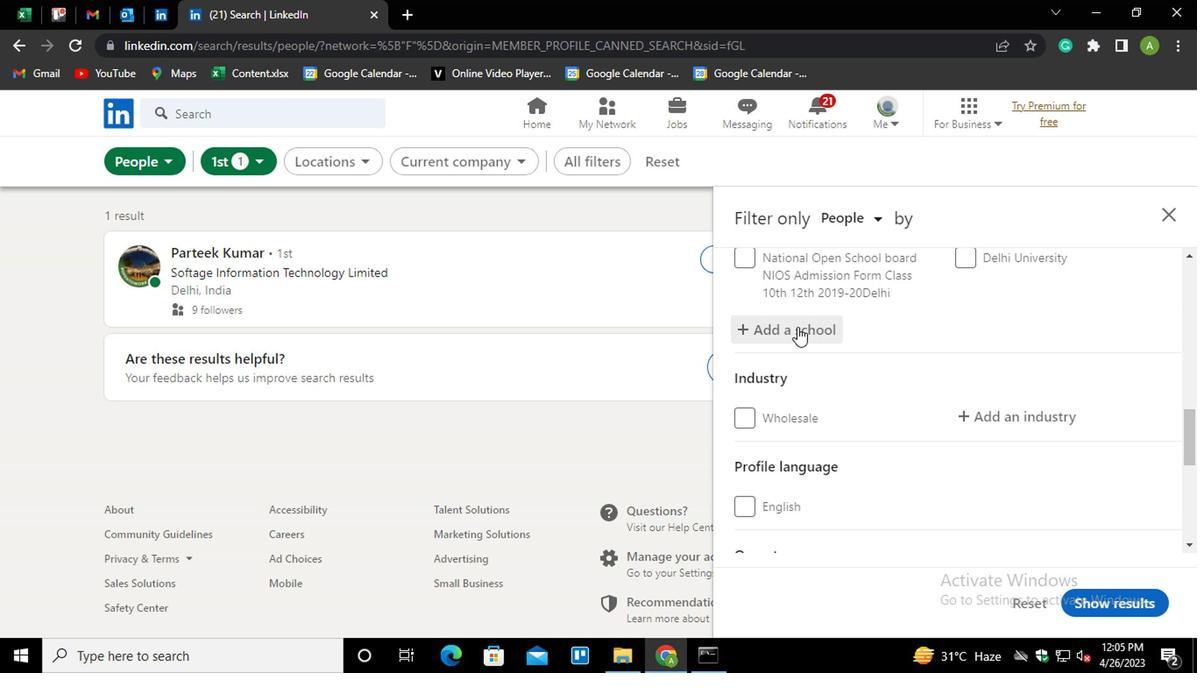 
Action: Mouse pressed left at (663, 328)
Screenshot: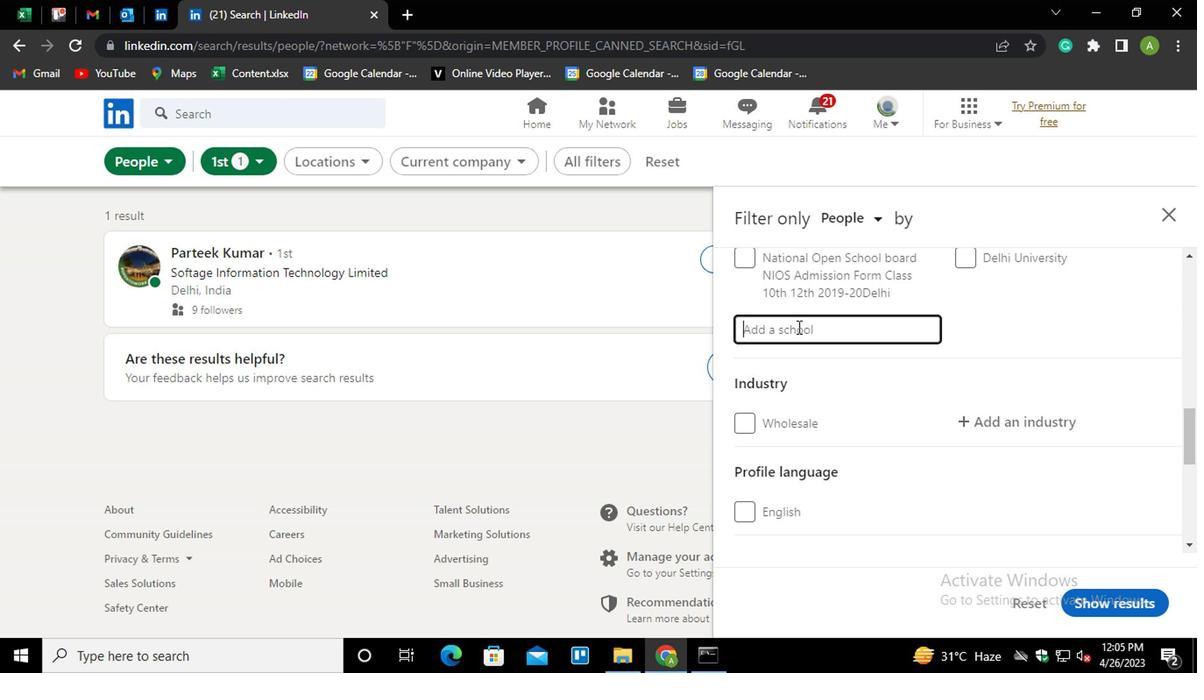 
Action: Key pressed <Key.shift_r>MAHATMA<Key.down><Key.down><Key.down><Key.down><Key.down><Key.down><Key.down><Key.down><Key.space><Key.shift><Key.shift><Key.shift><Key.shift>CHI<Key.down><Key.enter>
Screenshot: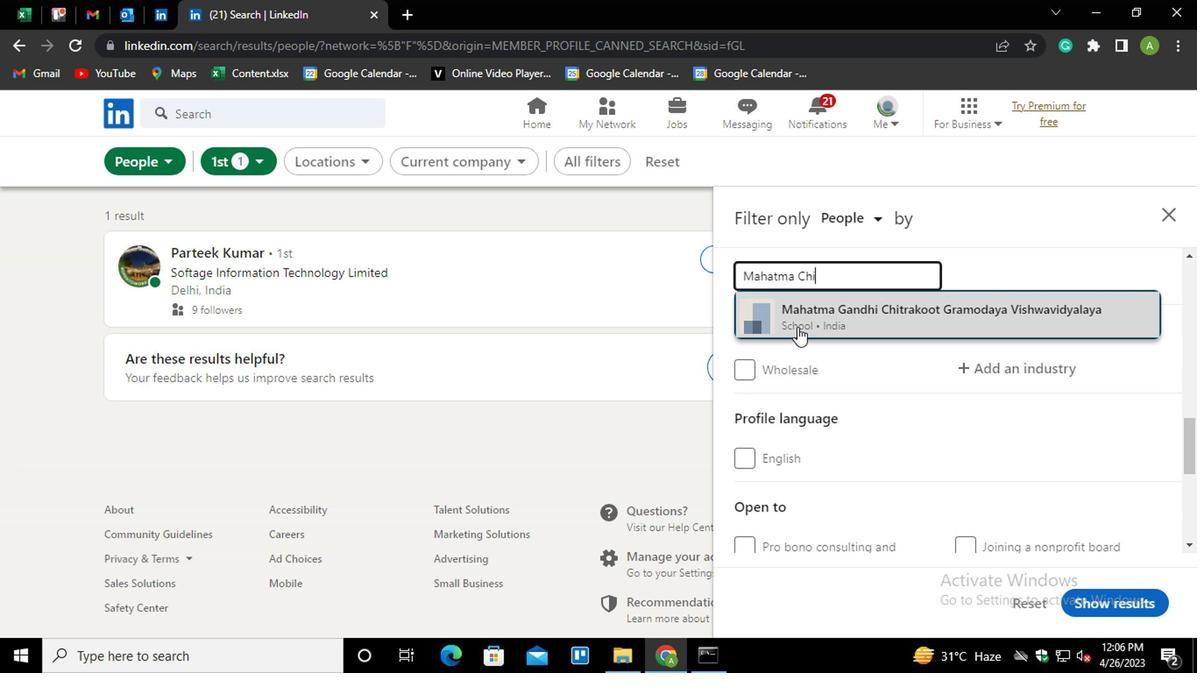 
Action: Mouse moved to (759, 378)
Screenshot: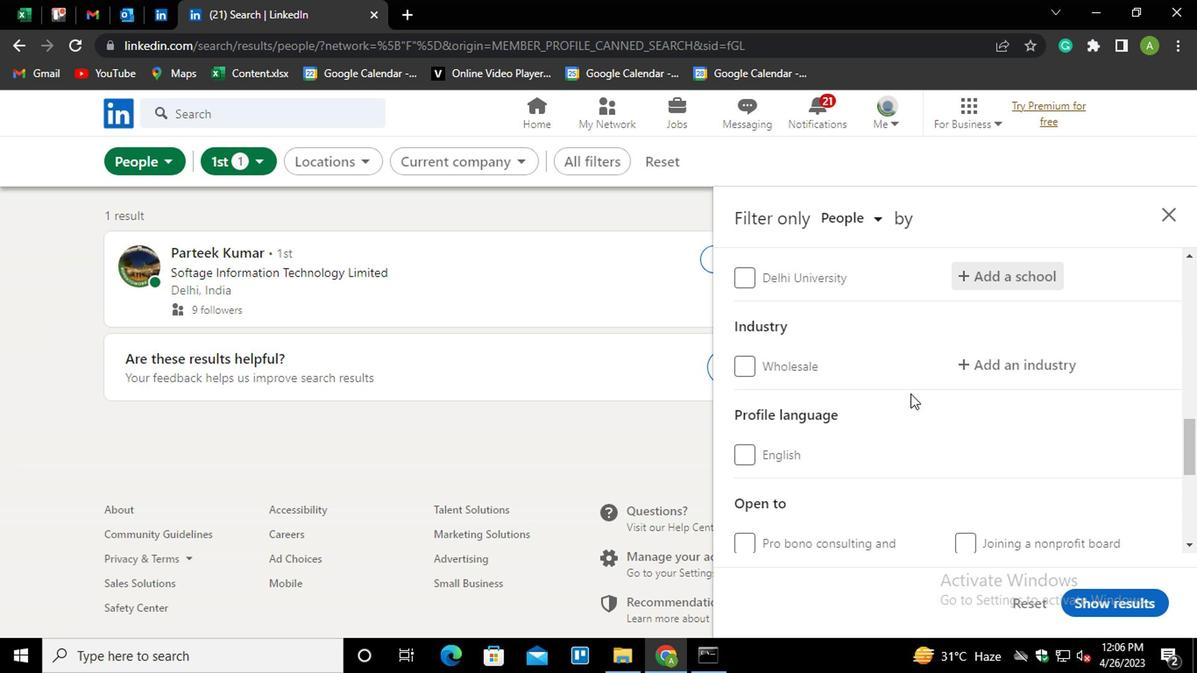 
Action: Mouse scrolled (759, 378) with delta (0, 0)
Screenshot: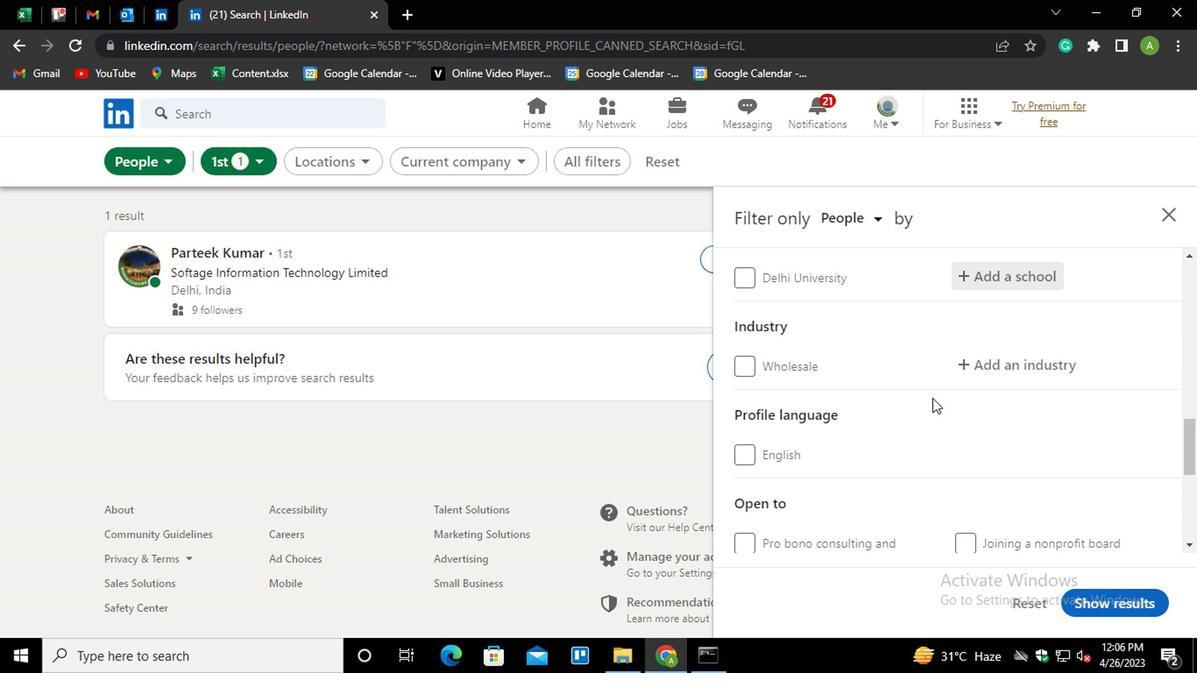 
Action: Mouse scrolled (759, 379) with delta (0, 0)
Screenshot: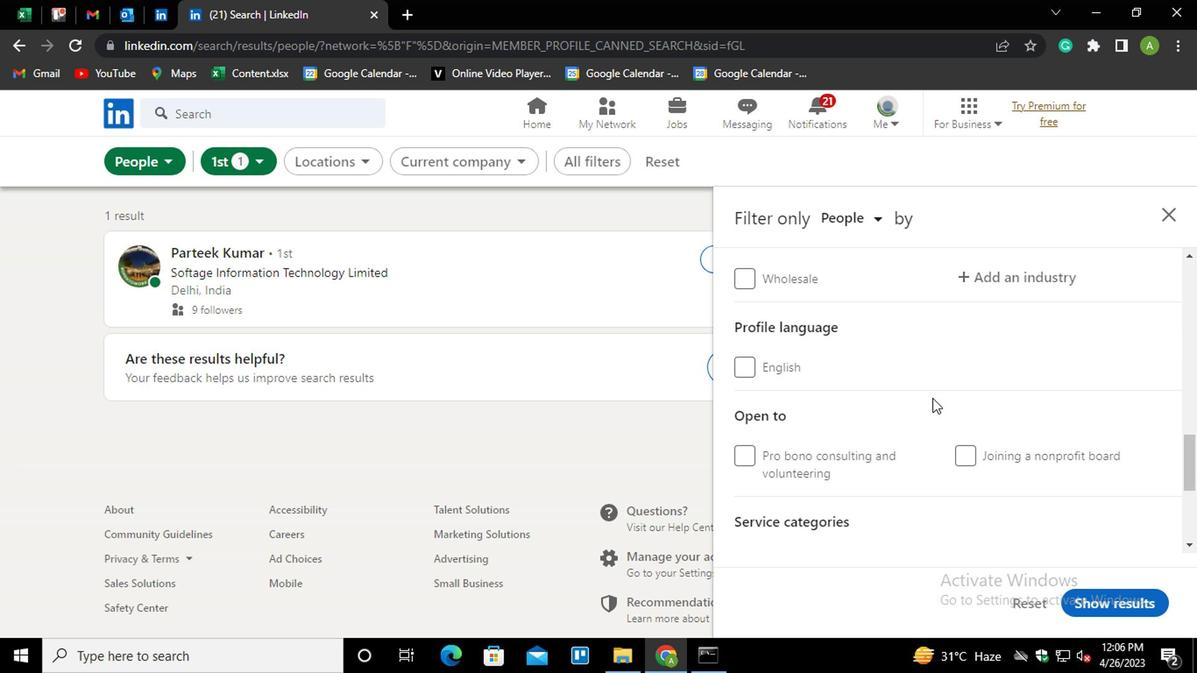 
Action: Mouse moved to (804, 353)
Screenshot: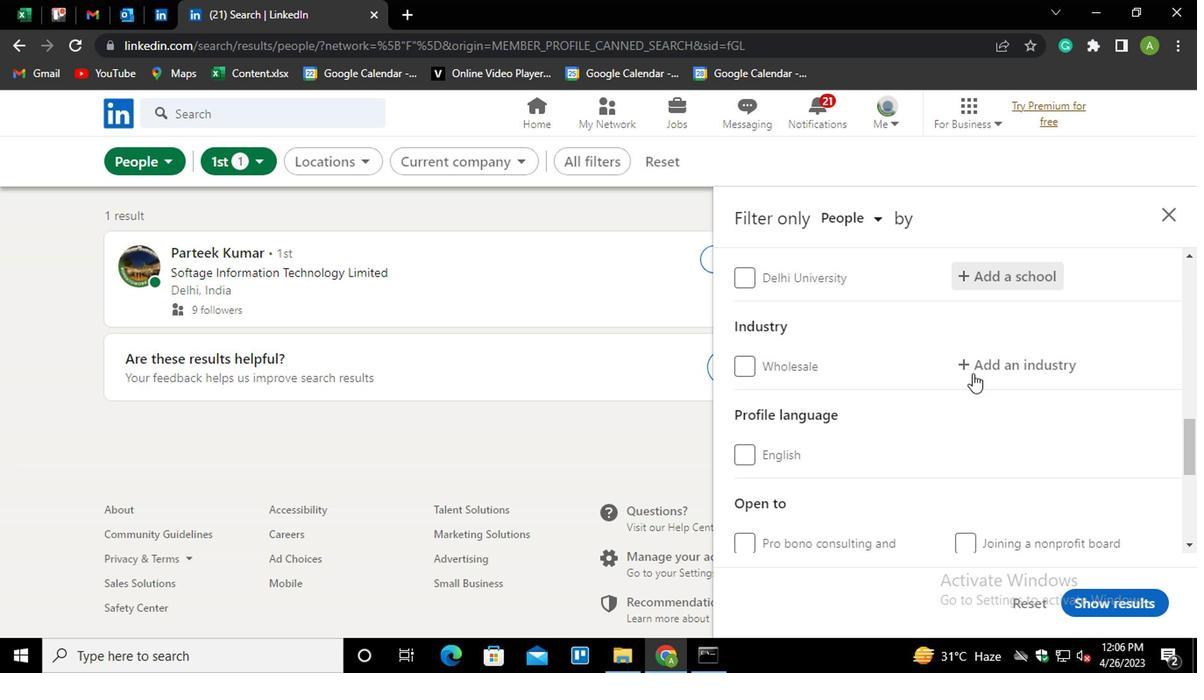 
Action: Mouse pressed left at (804, 353)
Screenshot: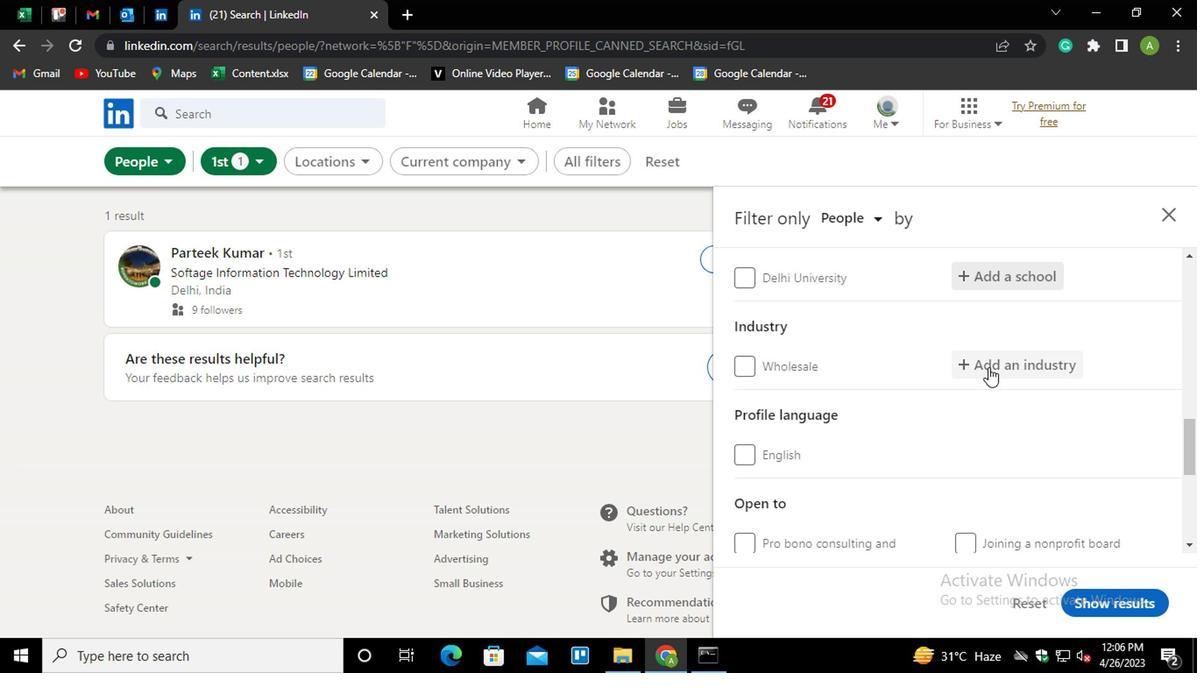 
Action: Mouse moved to (799, 355)
Screenshot: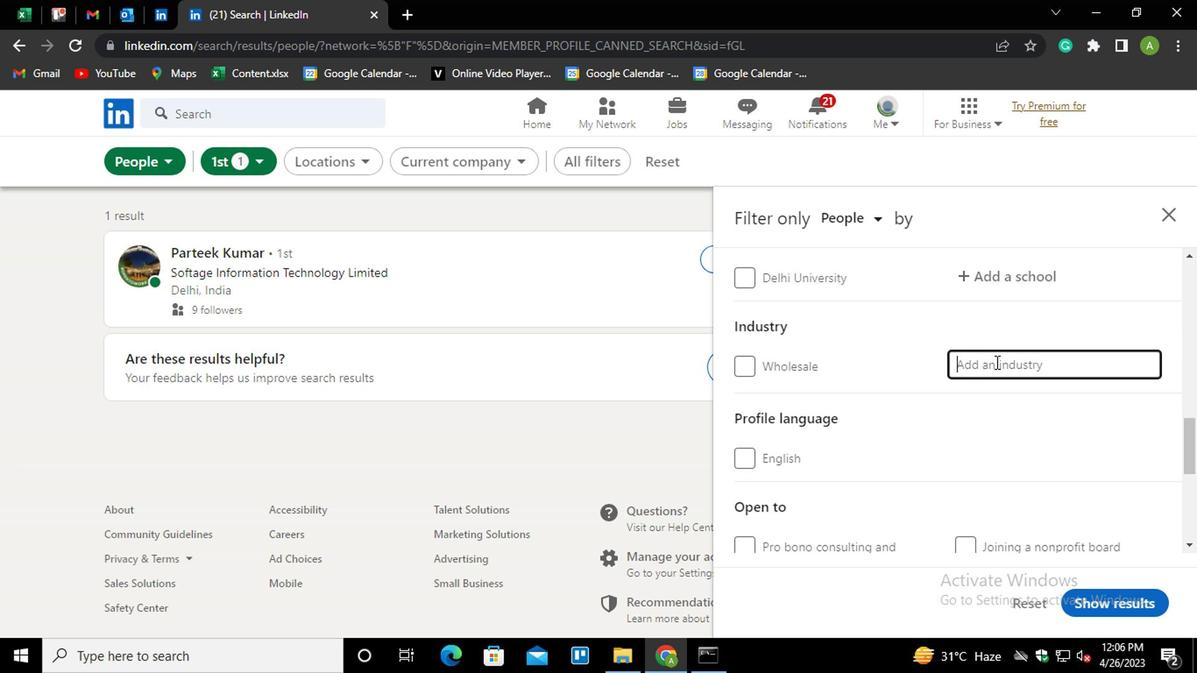 
Action: Mouse pressed left at (799, 355)
Screenshot: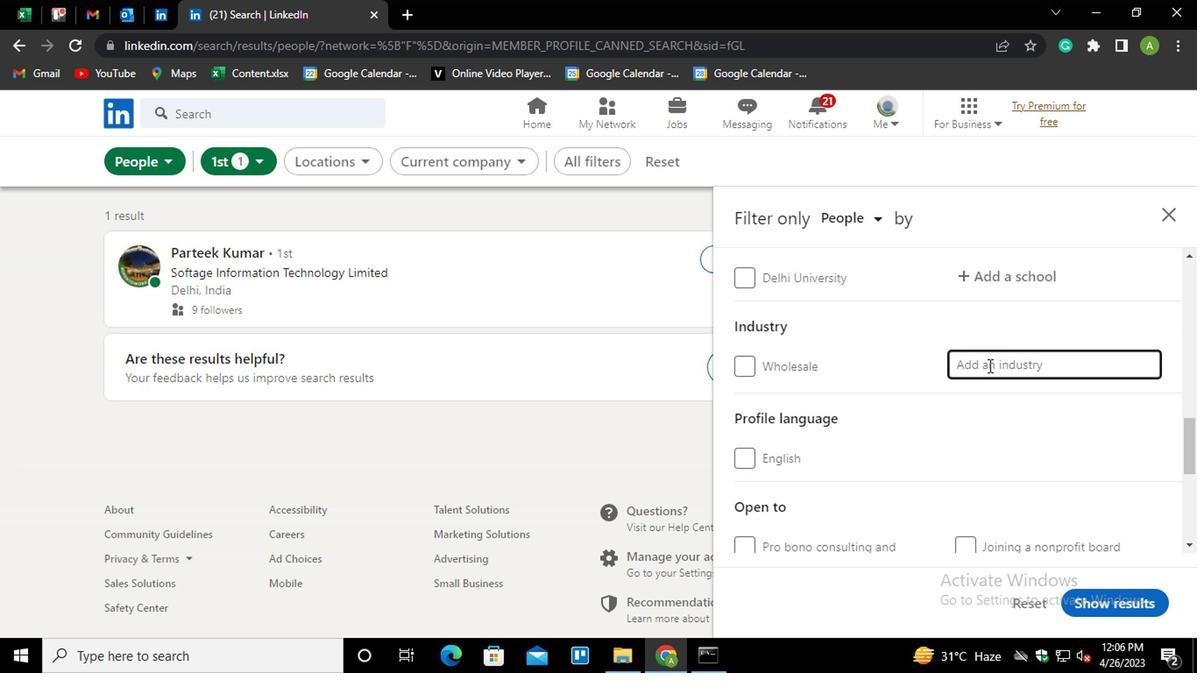 
Action: Mouse moved to (782, 319)
Screenshot: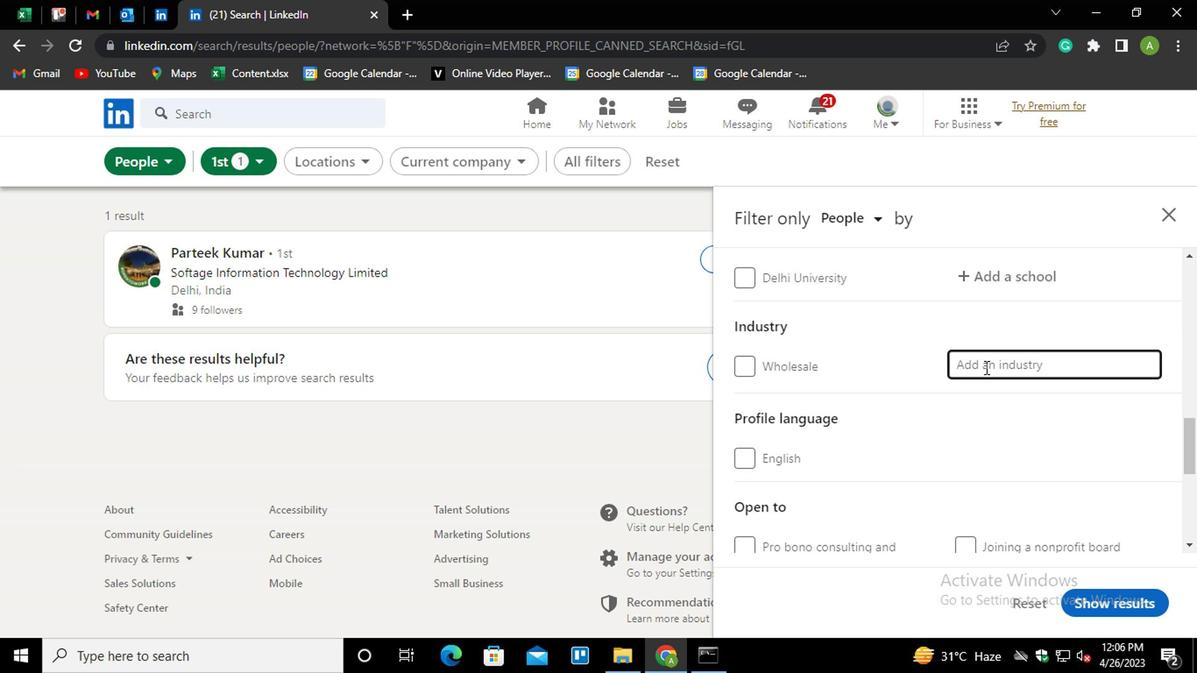 
Action: Key pressed <Key.shift>HOUSEHOL<Key.down><Key.down><Key.down><Key.enter>
Screenshot: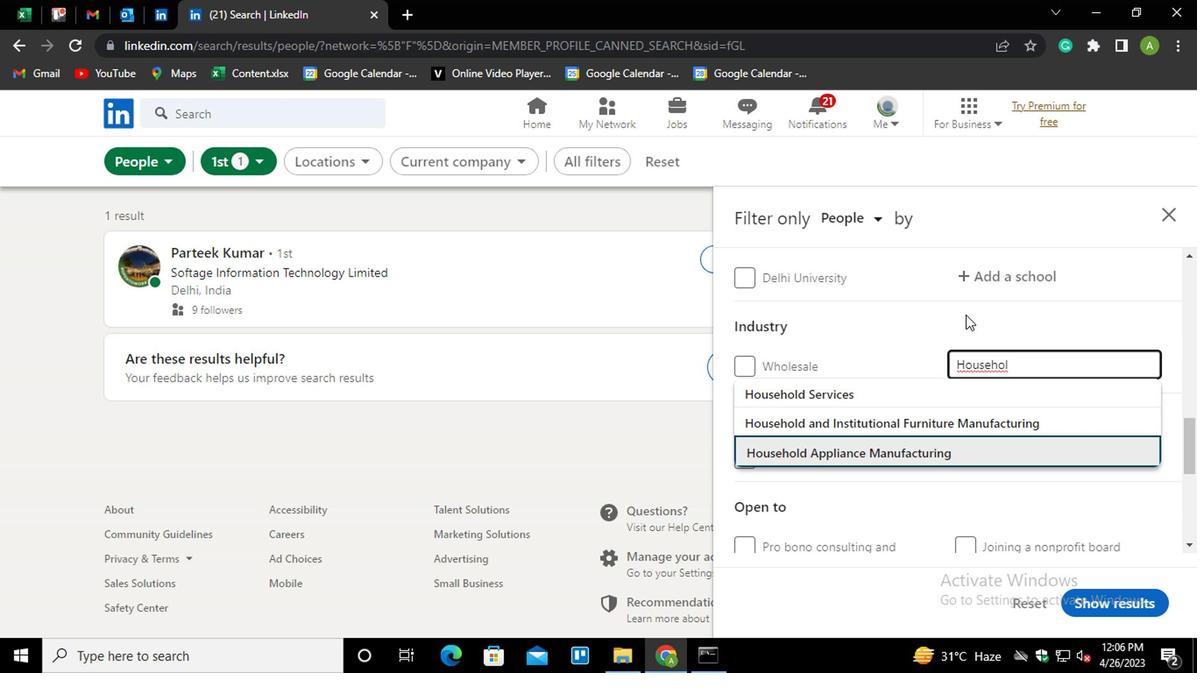 
Action: Mouse scrolled (782, 318) with delta (0, 0)
Screenshot: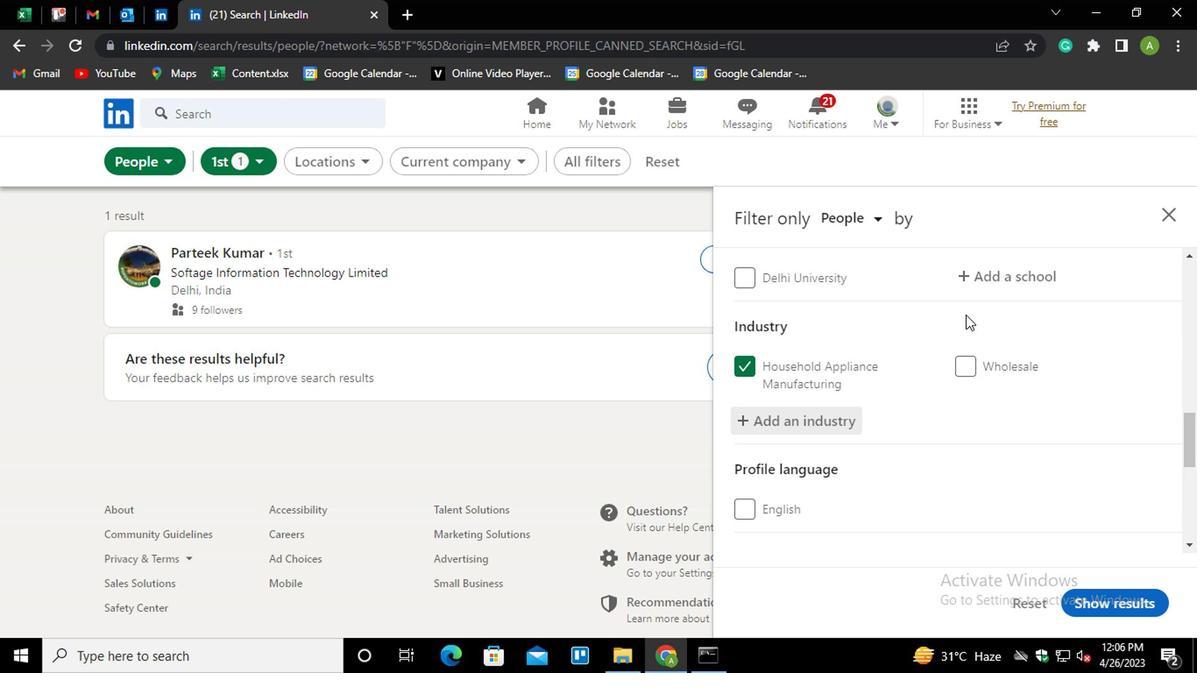 
Action: Mouse scrolled (782, 318) with delta (0, 0)
Screenshot: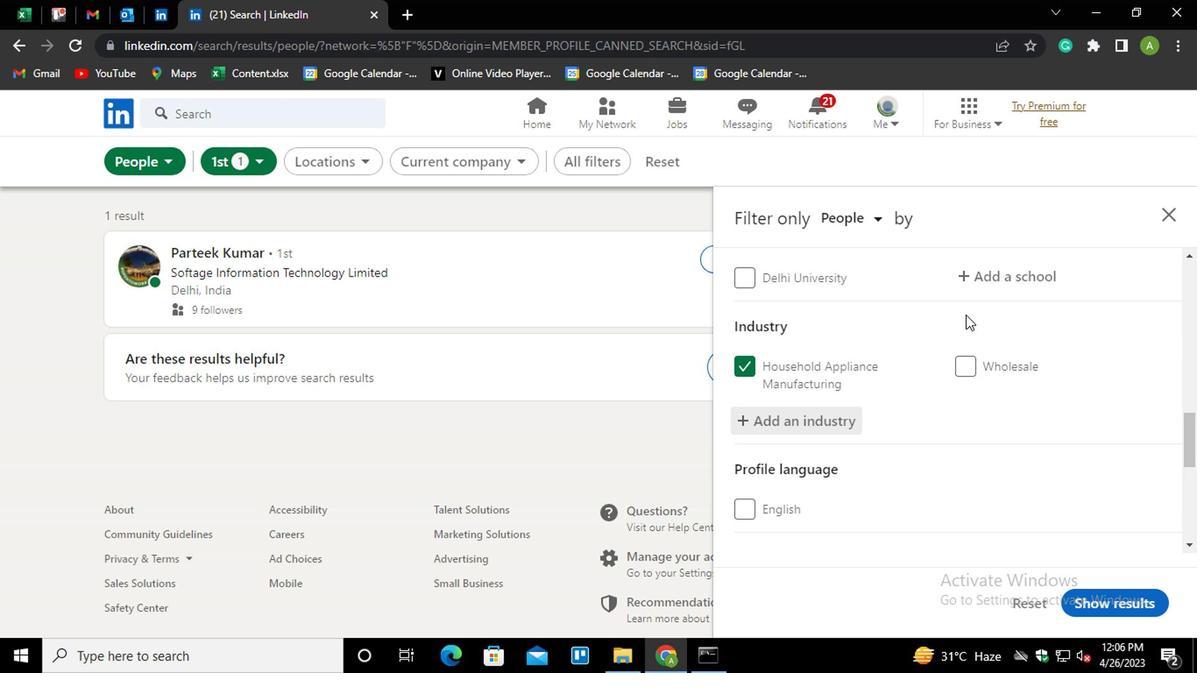 
Action: Mouse moved to (686, 394)
Screenshot: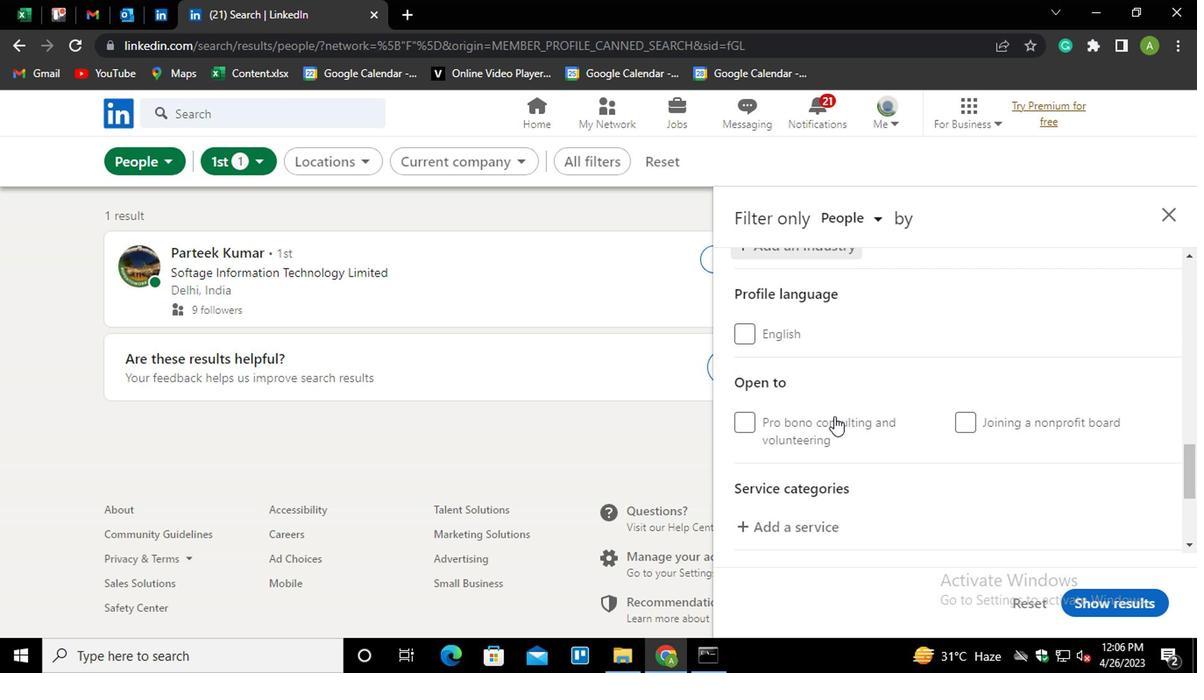 
Action: Mouse scrolled (686, 393) with delta (0, 0)
Screenshot: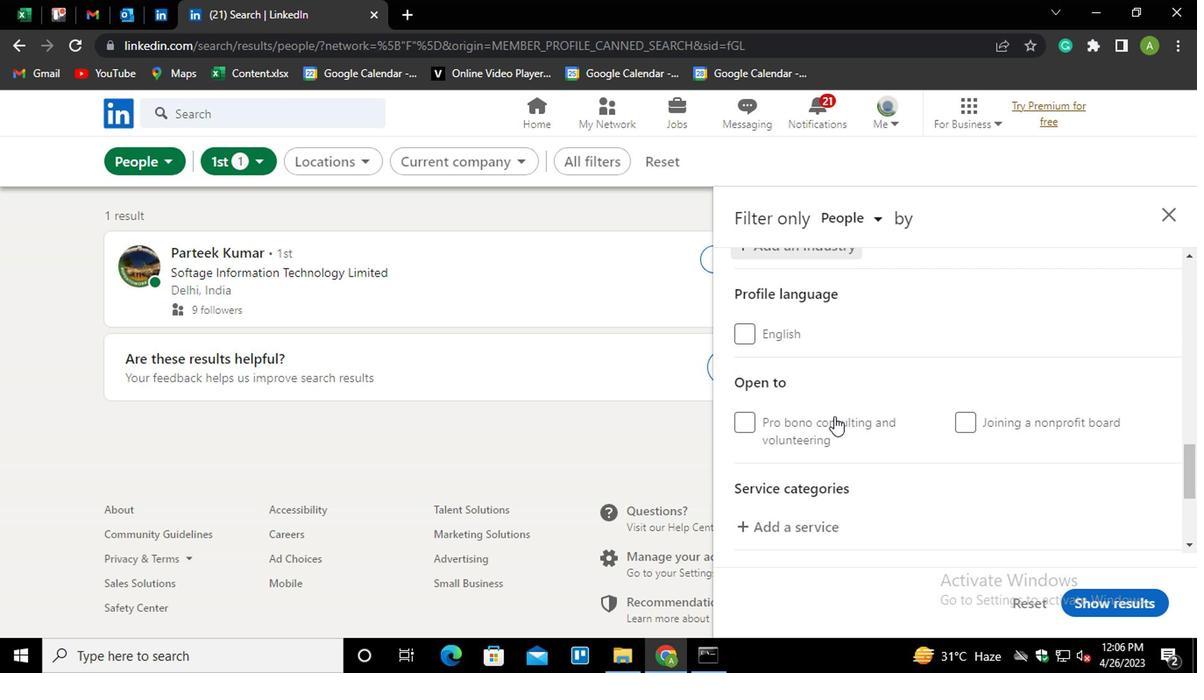 
Action: Mouse scrolled (686, 393) with delta (0, 0)
Screenshot: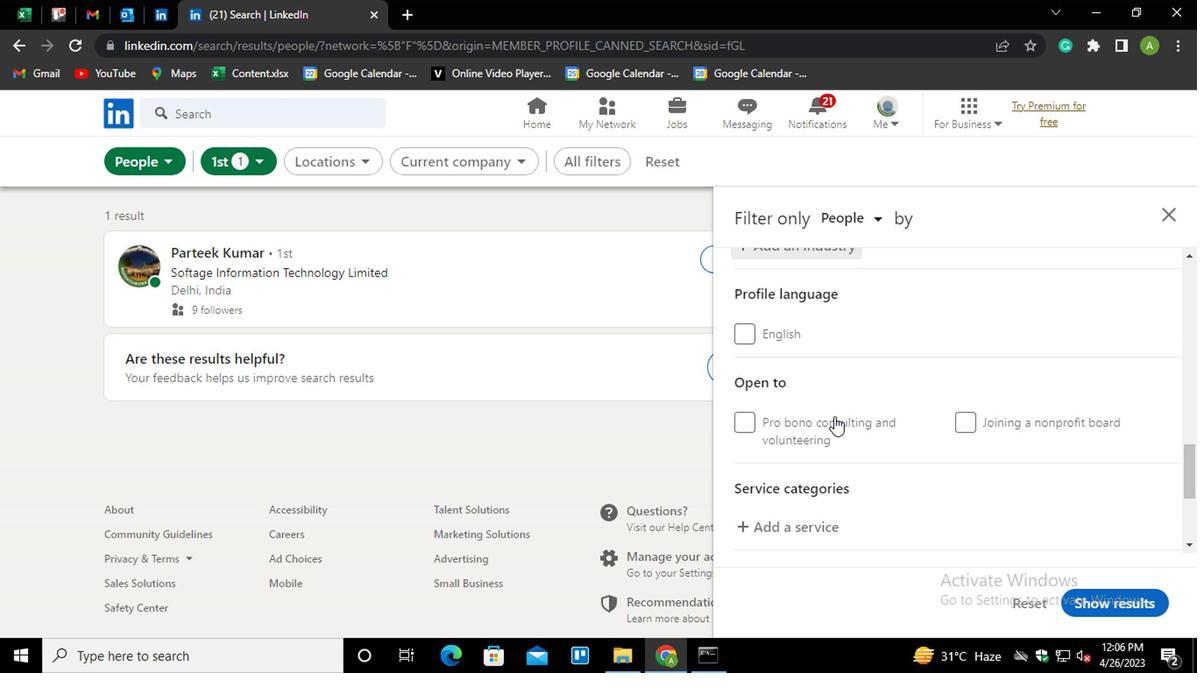 
Action: Mouse moved to (663, 347)
Screenshot: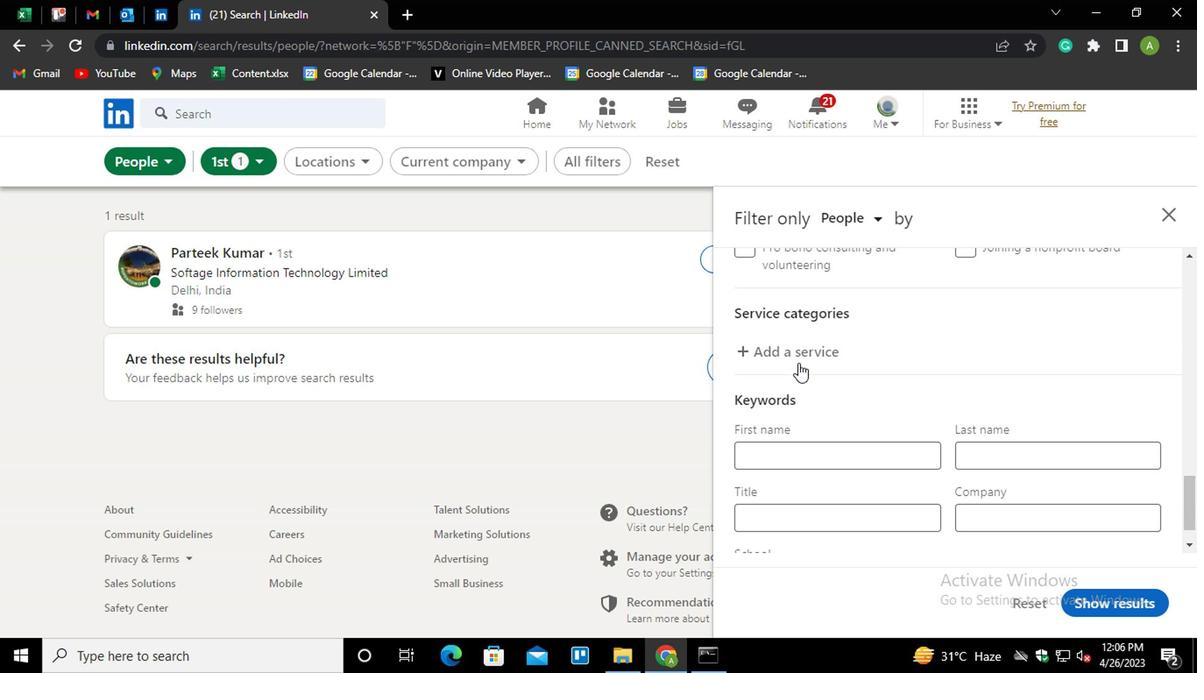 
Action: Mouse pressed left at (663, 347)
Screenshot: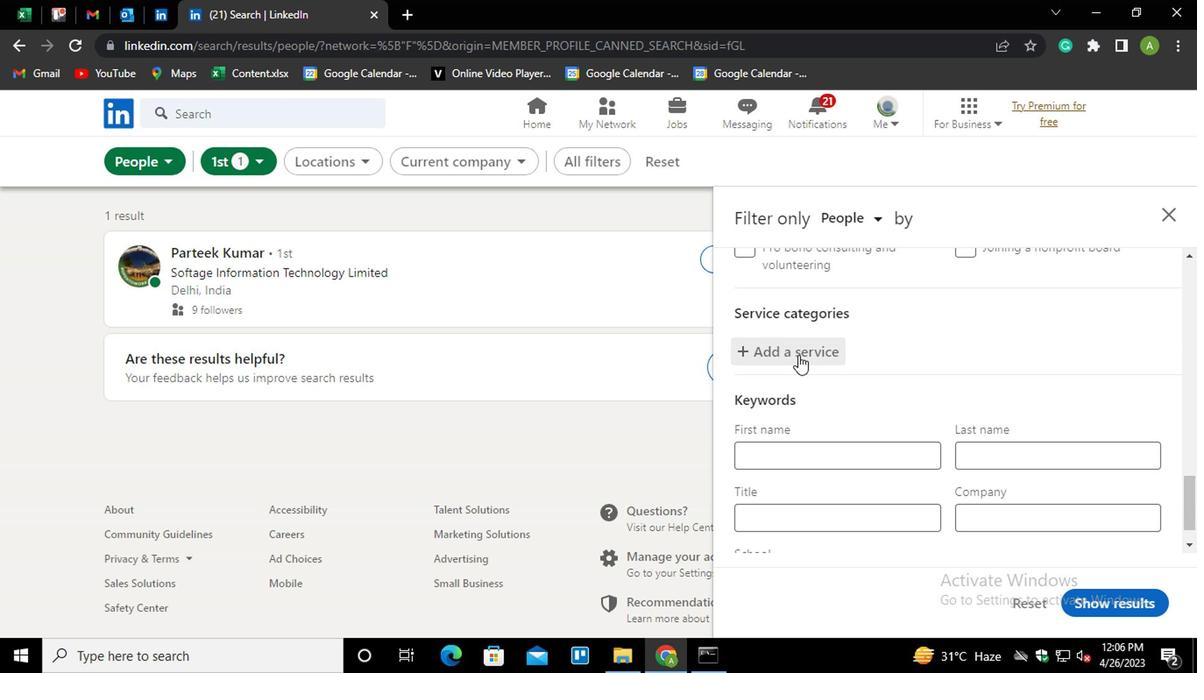 
Action: Key pressed <Key.shift_r>LOGO<Key.down><Key.enter>
Screenshot: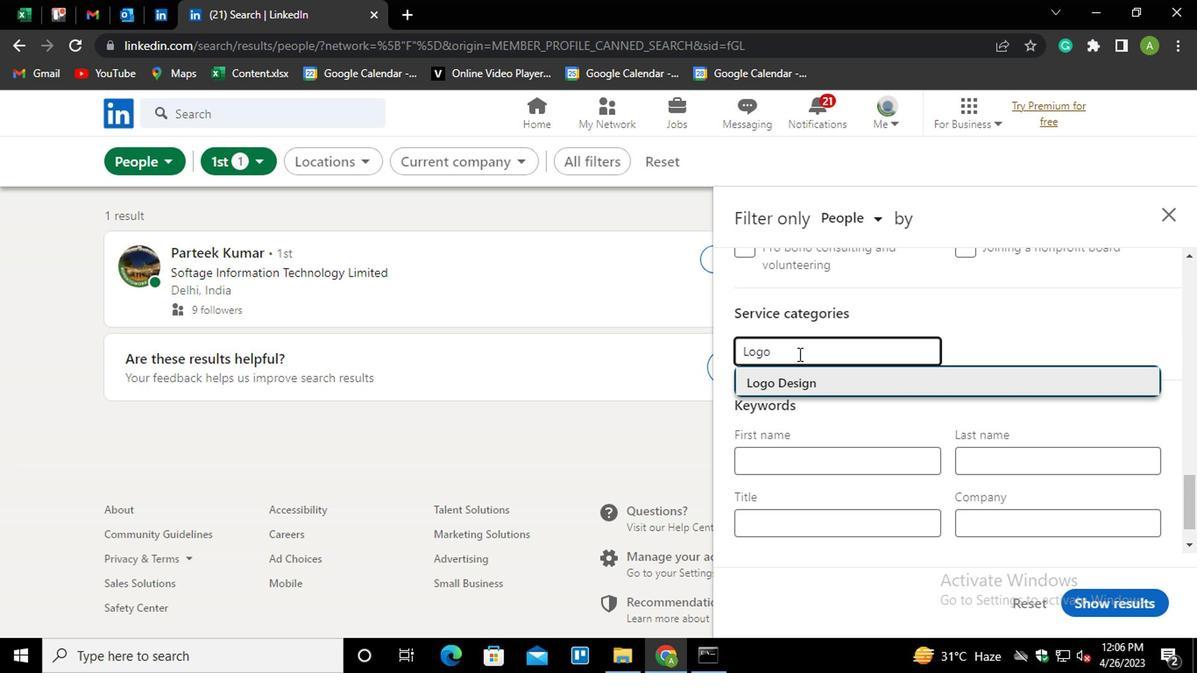 
Action: Mouse scrolled (663, 346) with delta (0, 0)
Screenshot: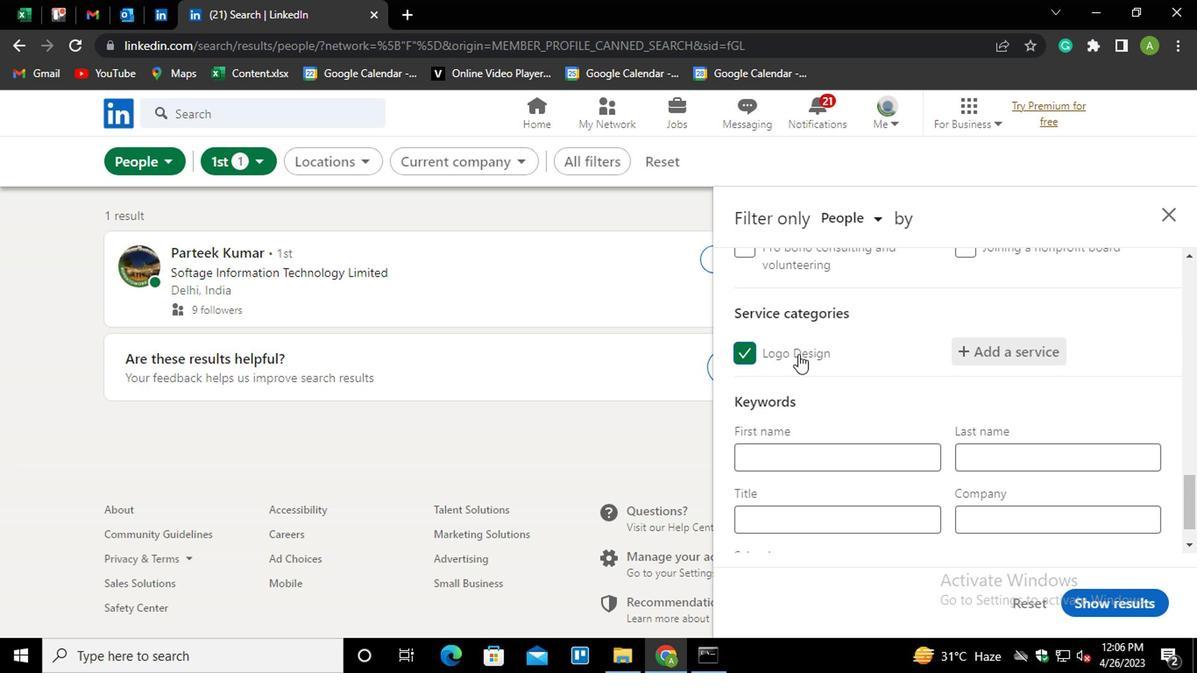 
Action: Mouse scrolled (663, 346) with delta (0, 0)
Screenshot: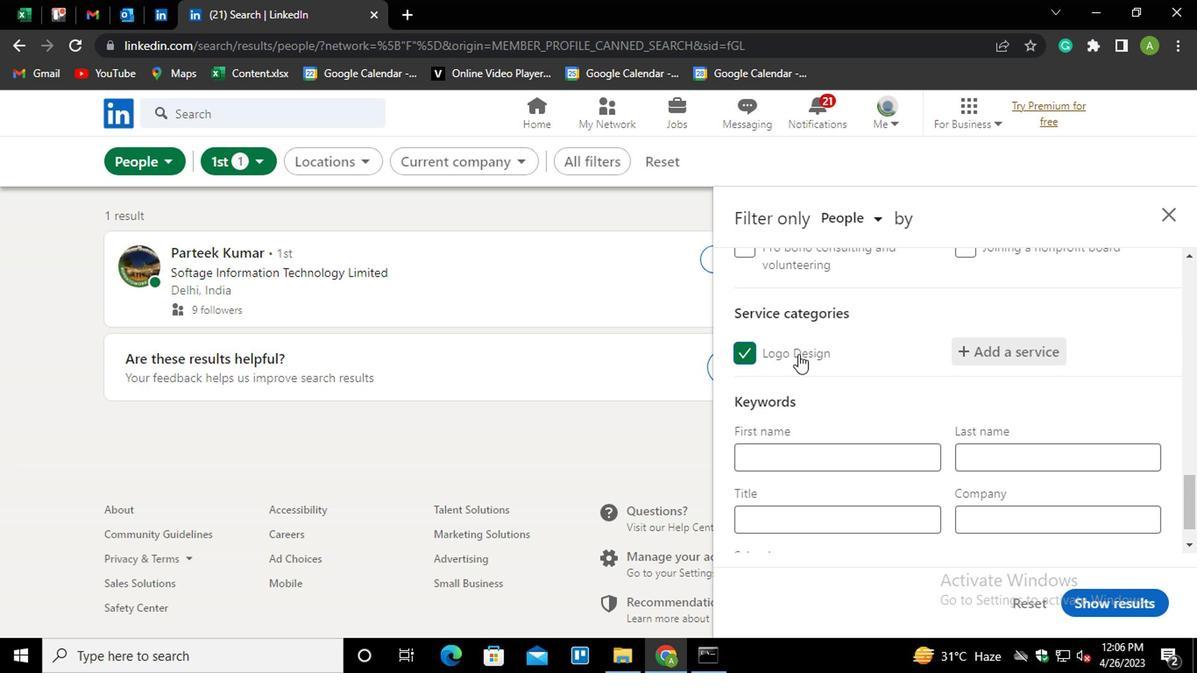 
Action: Mouse moved to (649, 430)
Screenshot: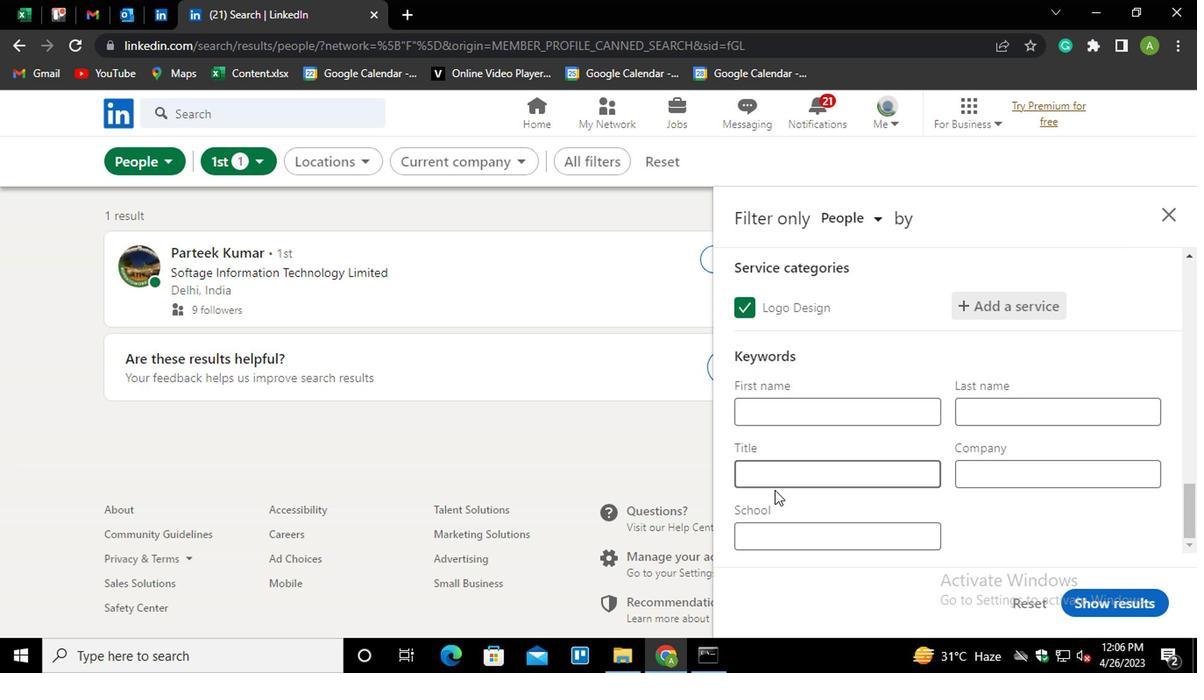 
Action: Mouse pressed left at (649, 430)
Screenshot: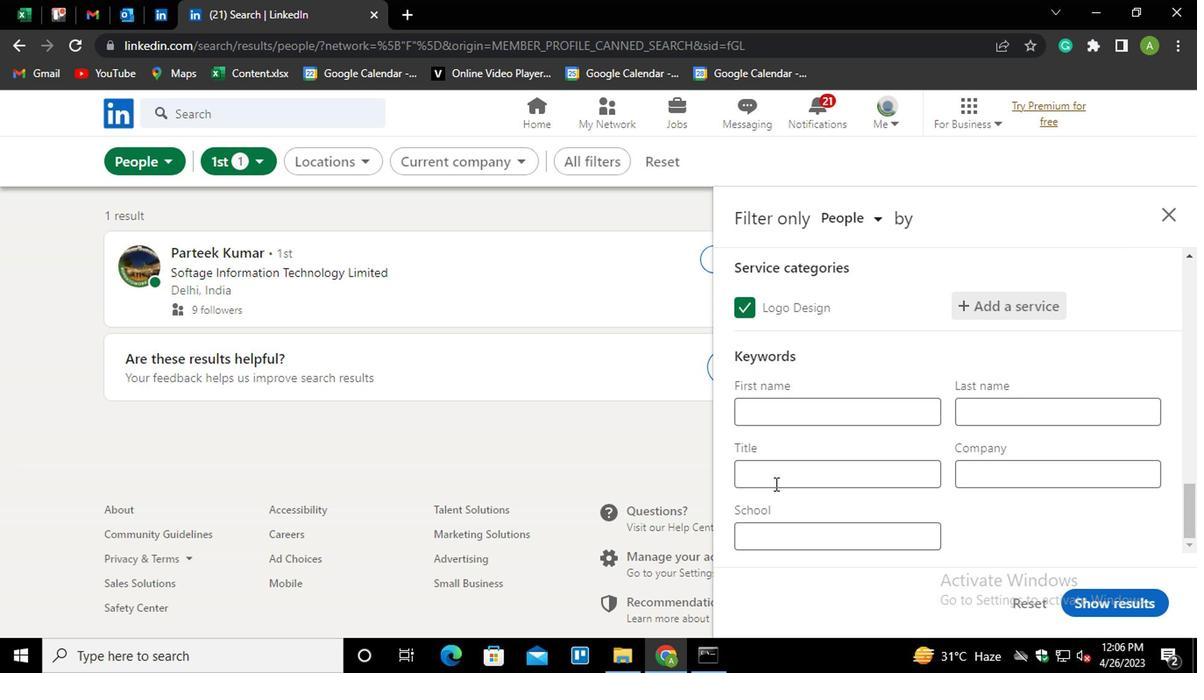 
Action: Key pressed <Key.shift>CUSTOMER<Key.space>SUPPORT
Screenshot: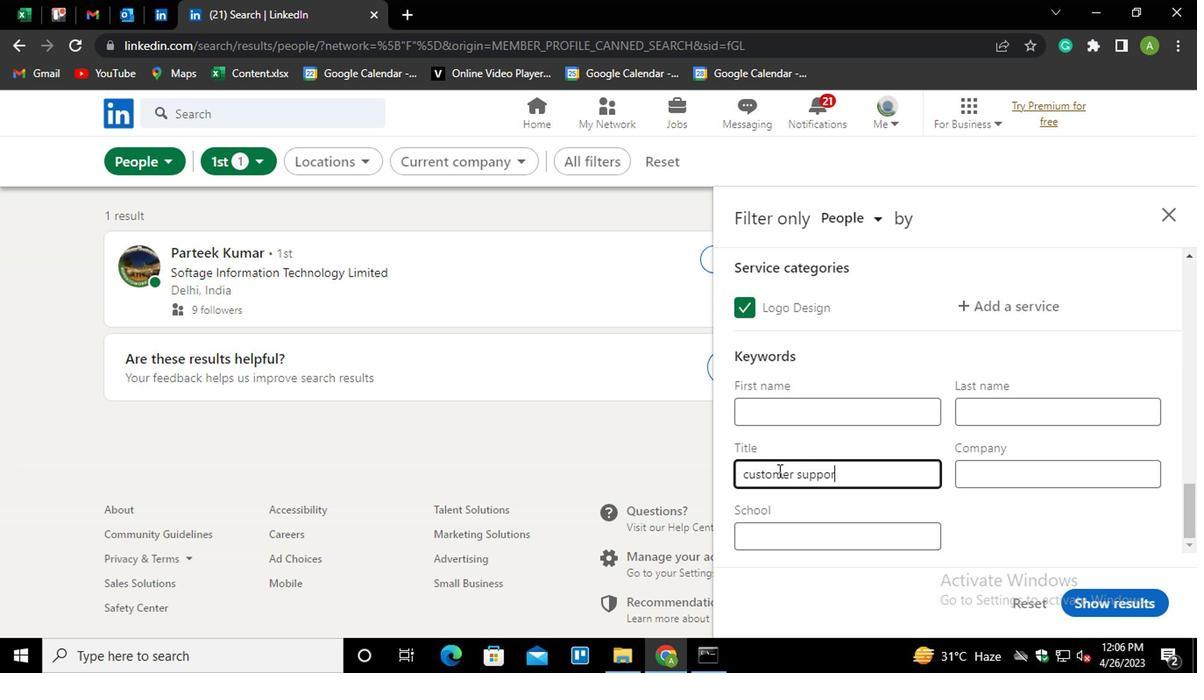 
Action: Mouse moved to (852, 462)
Screenshot: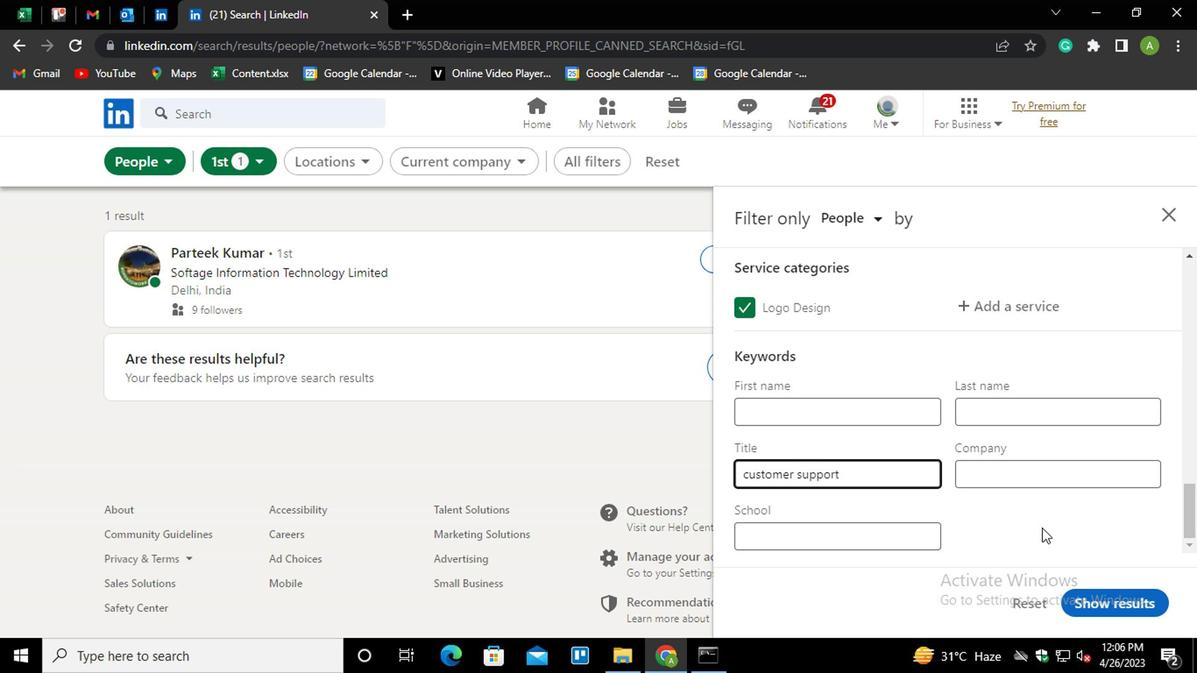 
Action: Mouse pressed left at (852, 462)
Screenshot: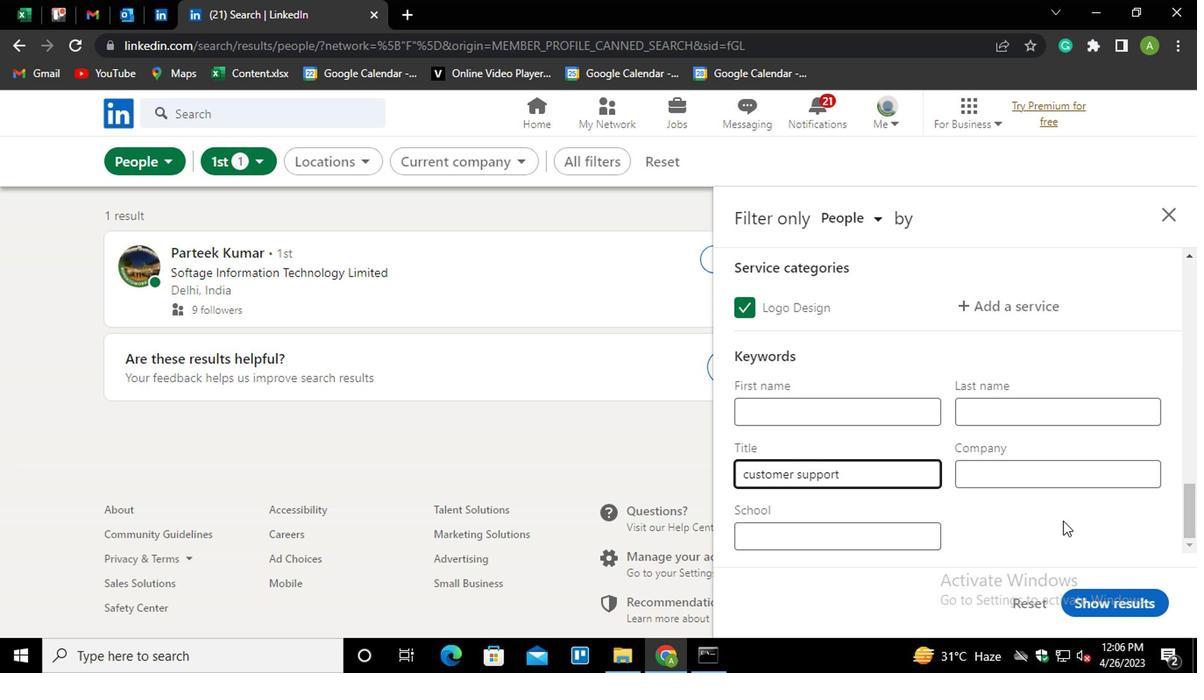 
Action: Mouse moved to (879, 517)
Screenshot: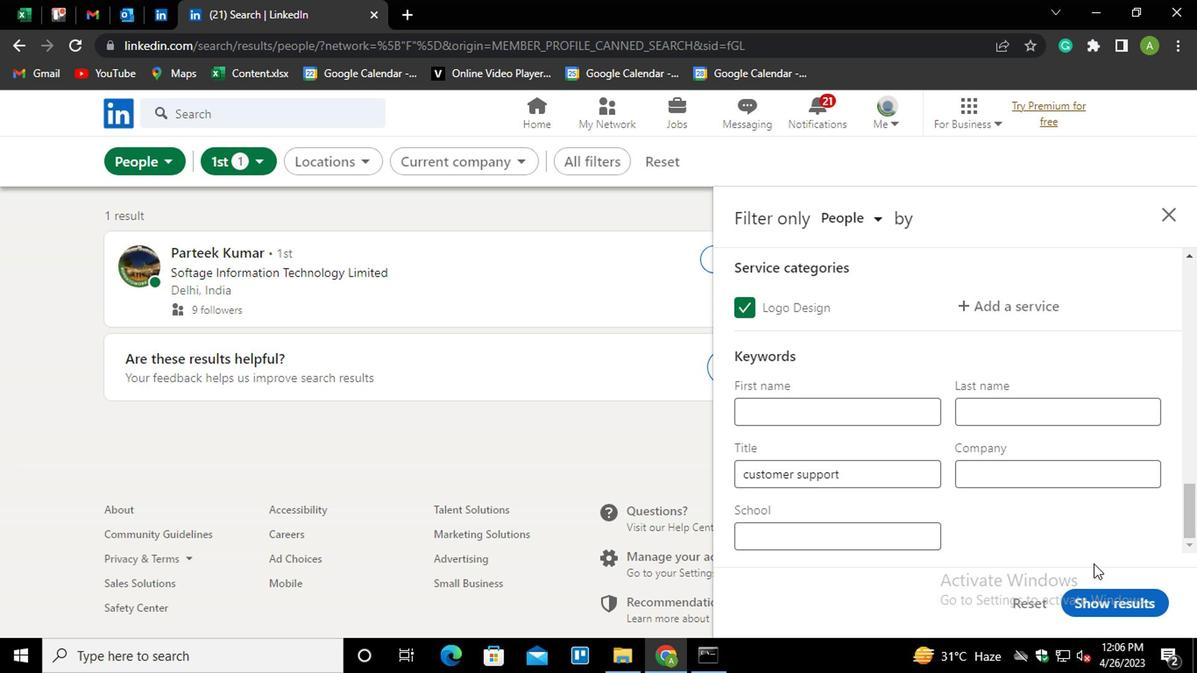 
Action: Mouse pressed left at (879, 517)
Screenshot: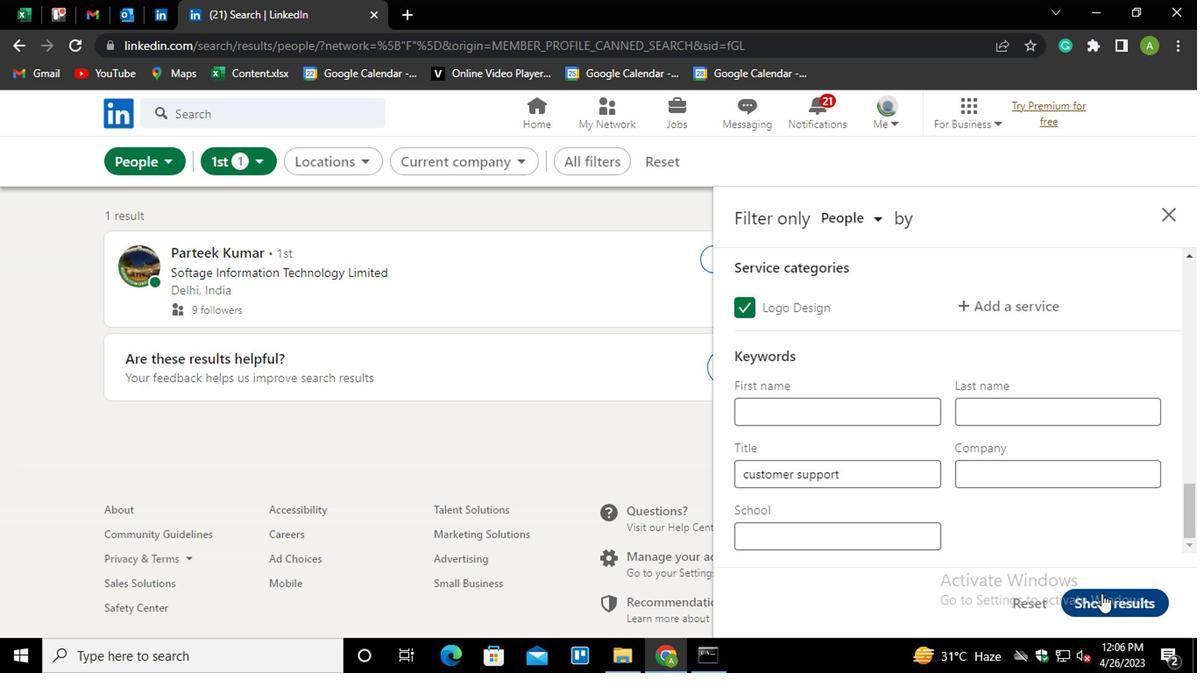 
Action: Mouse moved to (879, 467)
Screenshot: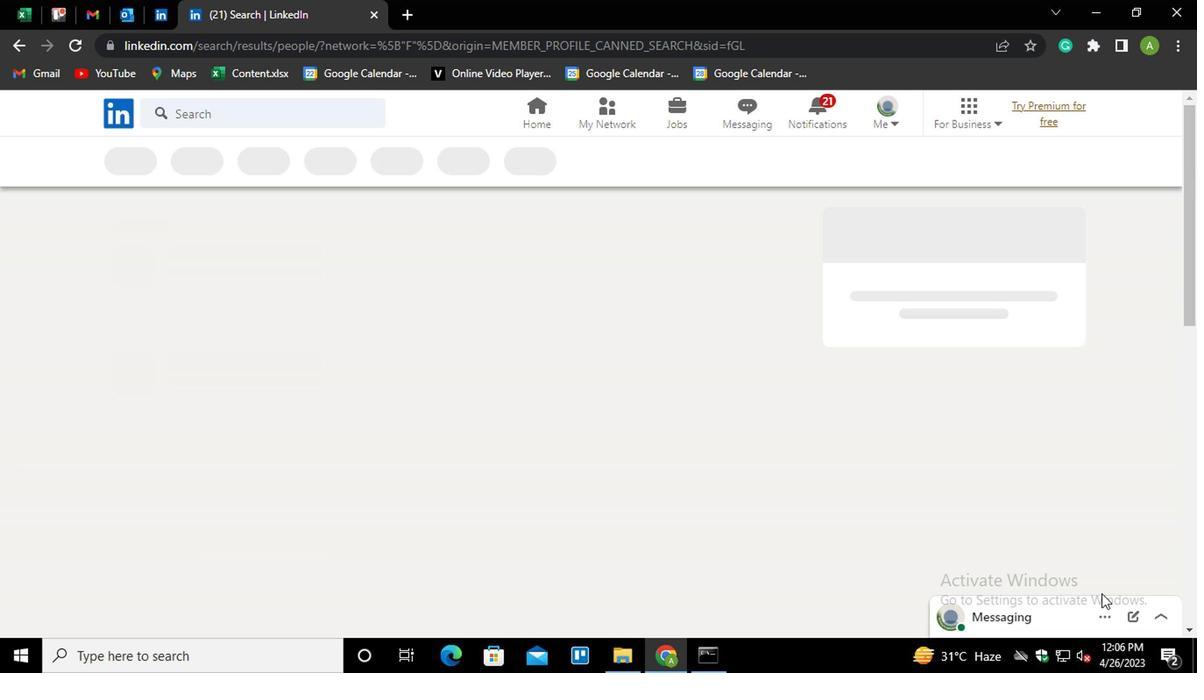 
